 Task: Open Card Maintenance Planning Review in Board Website Design to Workspace Continuous Integration and Deployment and add a team member Softage.2@softage.net, a label Yellow, a checklist Meal Planning, an attachment from your google drive, a color Yellow and finally, add a card description 'Conduct team training session on teamwork and collaboration' and a comment 'Let us approach this task with a focus on continuous improvement, seeking to learn and grow from each step of the process.'. Add a start date 'Jan 02, 1900' with a due date 'Jan 09, 1900'
Action: Mouse moved to (69, 295)
Screenshot: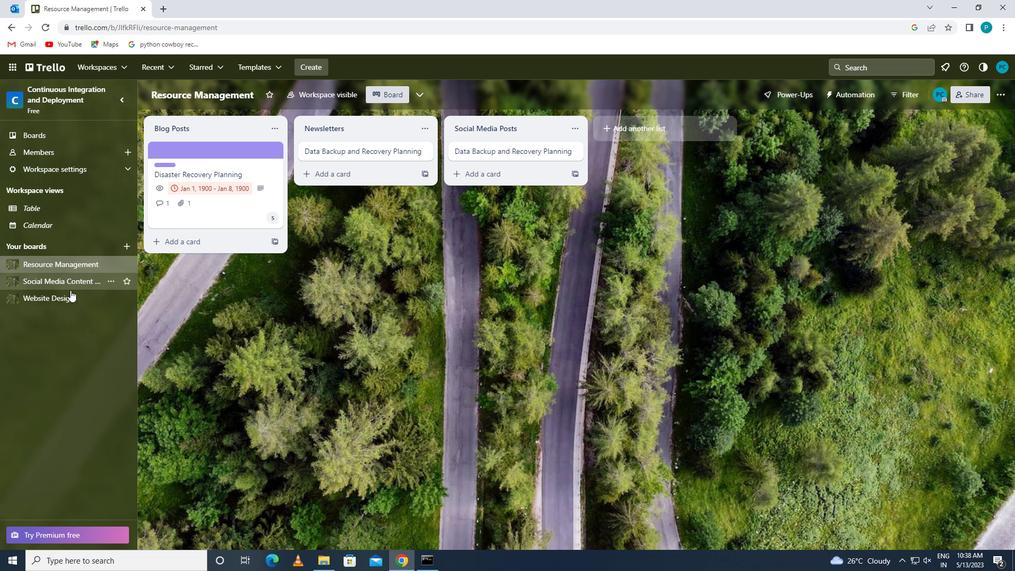 
Action: Mouse pressed left at (69, 295)
Screenshot: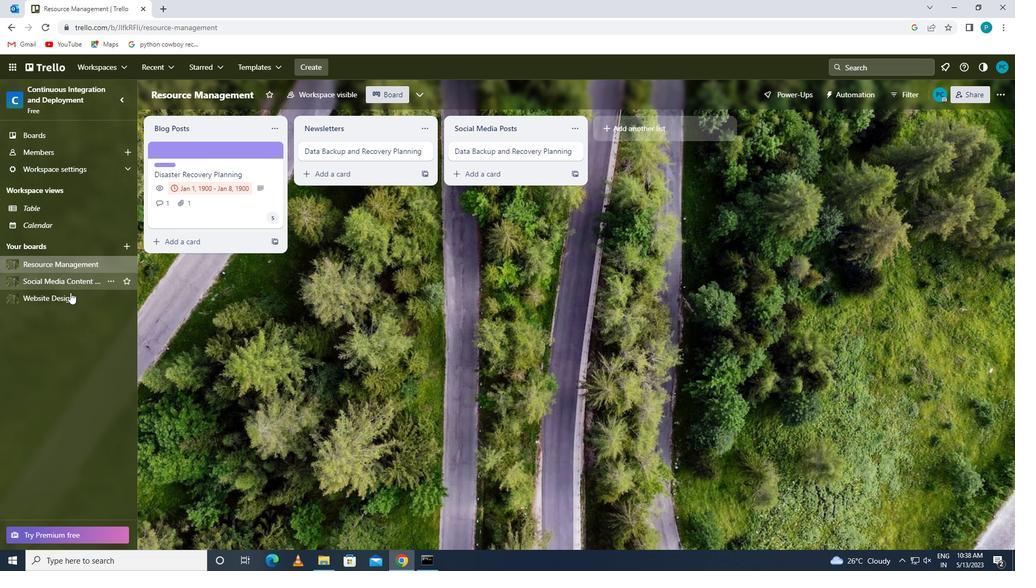 
Action: Mouse moved to (197, 155)
Screenshot: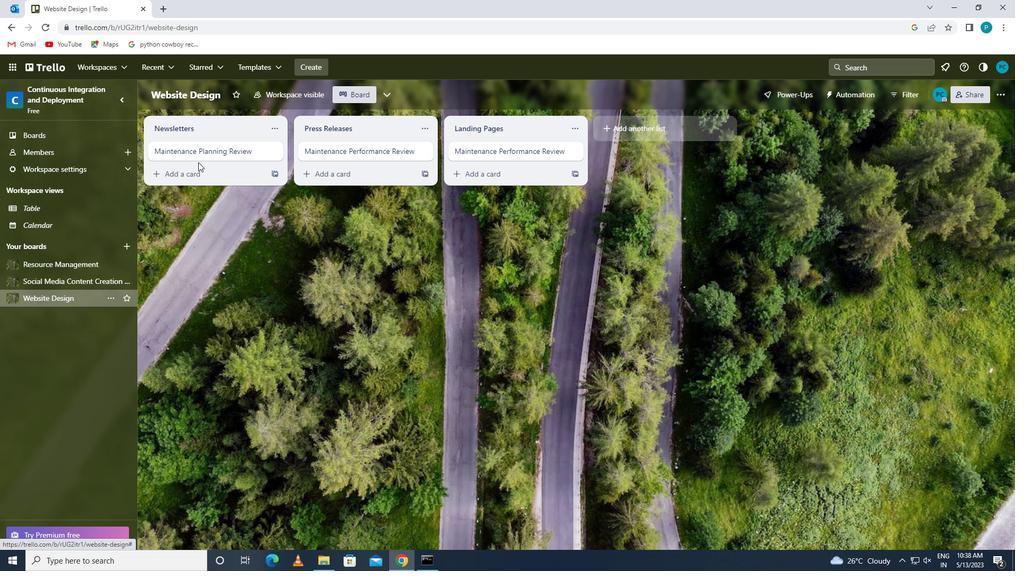 
Action: Mouse pressed left at (197, 155)
Screenshot: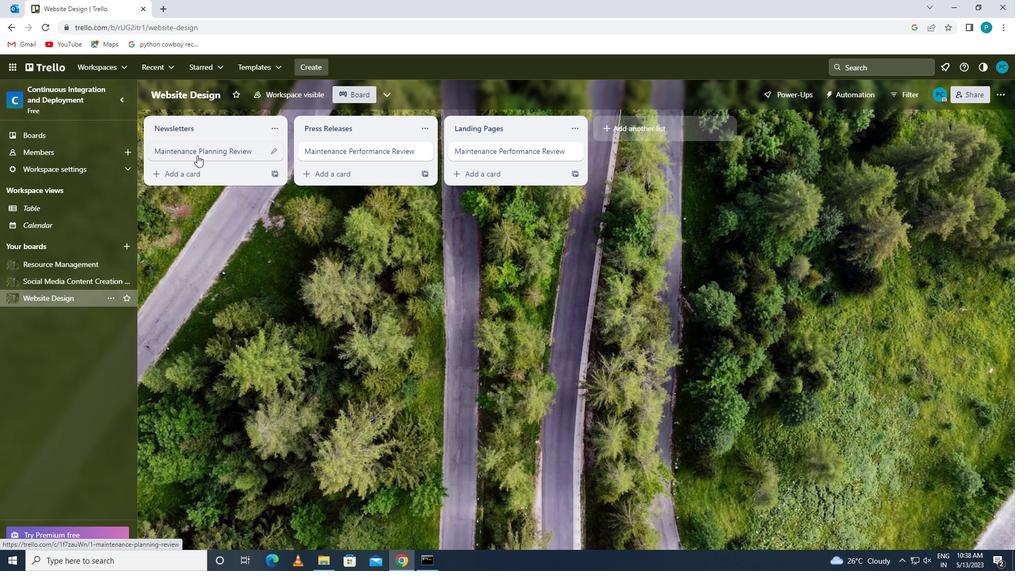 
Action: Mouse moved to (688, 145)
Screenshot: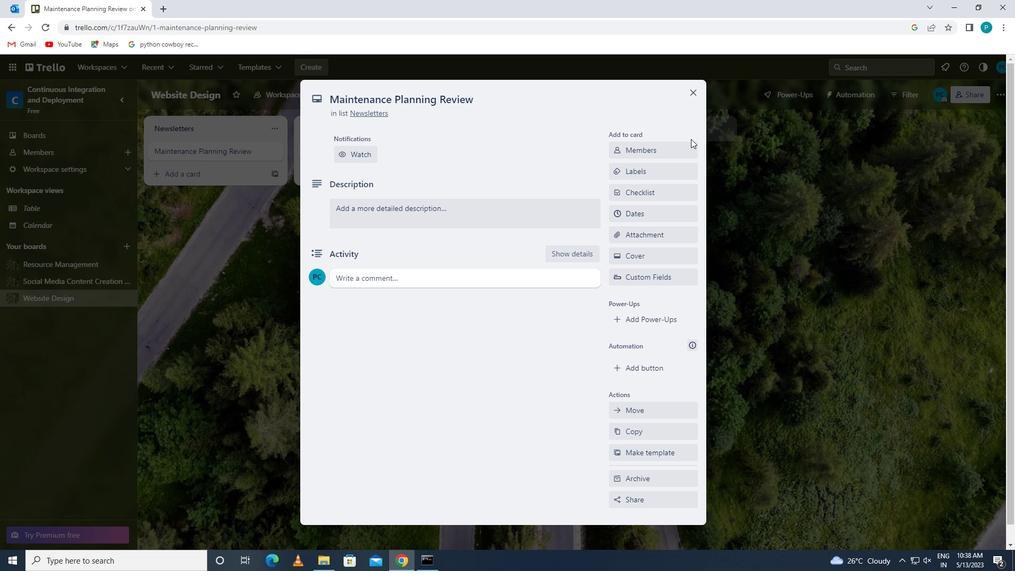 
Action: Mouse pressed left at (688, 145)
Screenshot: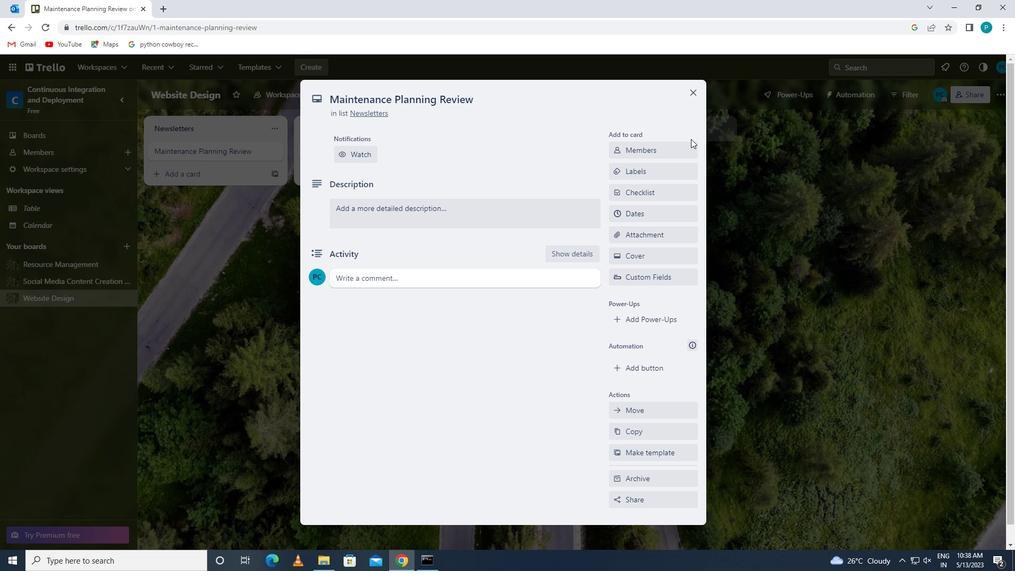 
Action: Key pressed <Key.caps_lock>s<Key.caps_lock>oftage
Screenshot: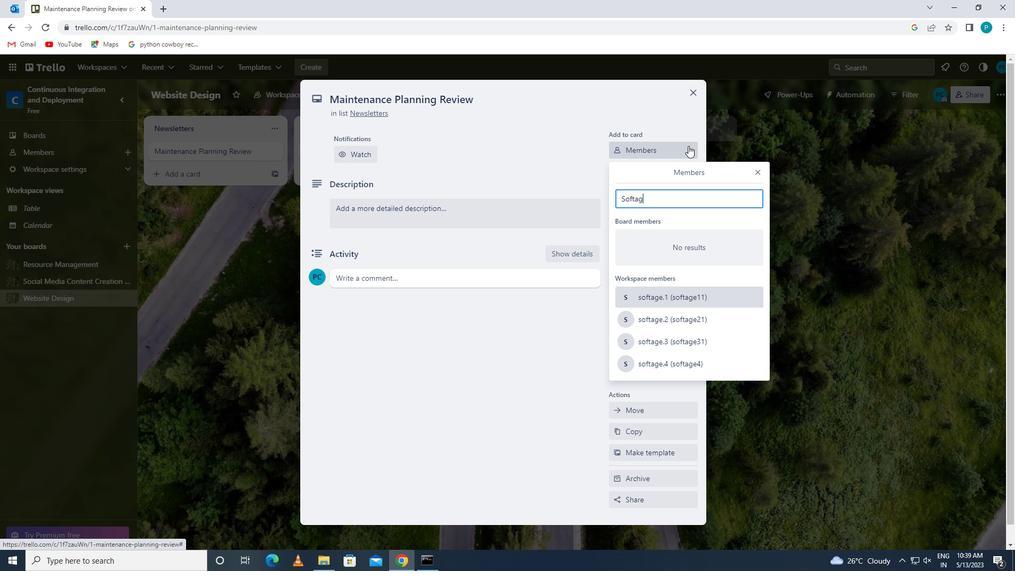 
Action: Mouse moved to (684, 316)
Screenshot: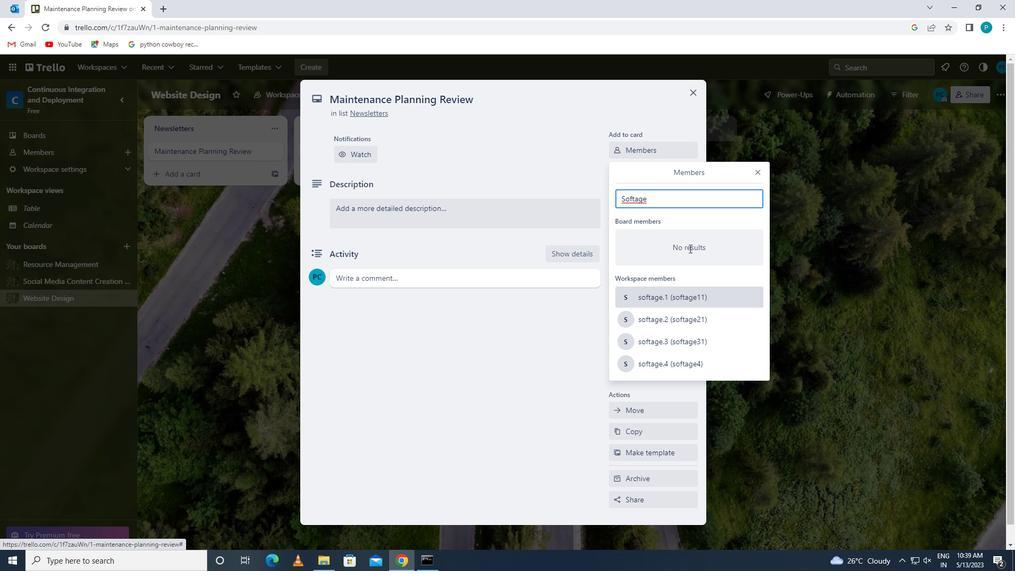 
Action: Mouse pressed left at (684, 316)
Screenshot: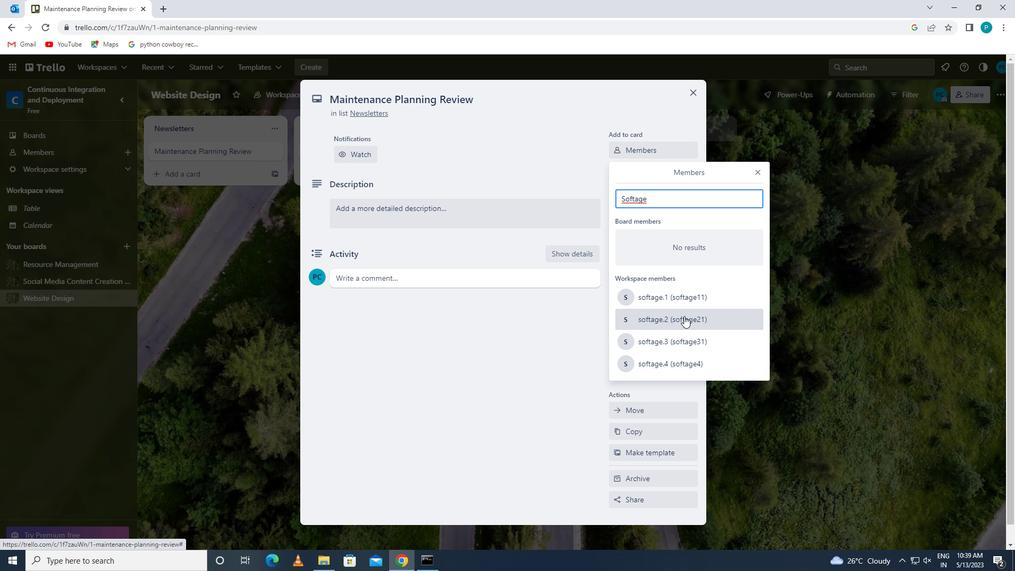 
Action: Mouse moved to (757, 172)
Screenshot: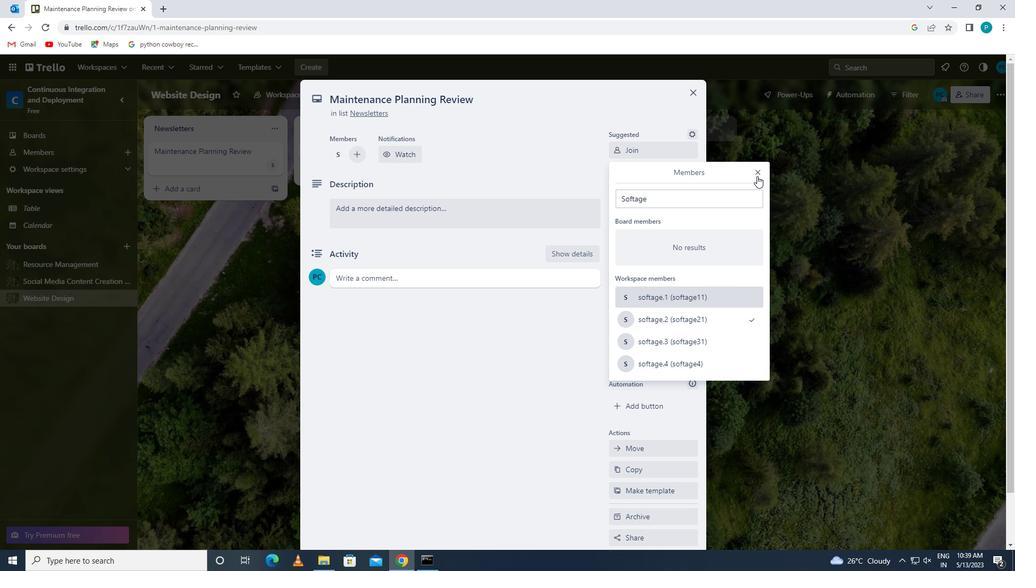 
Action: Mouse pressed left at (757, 172)
Screenshot: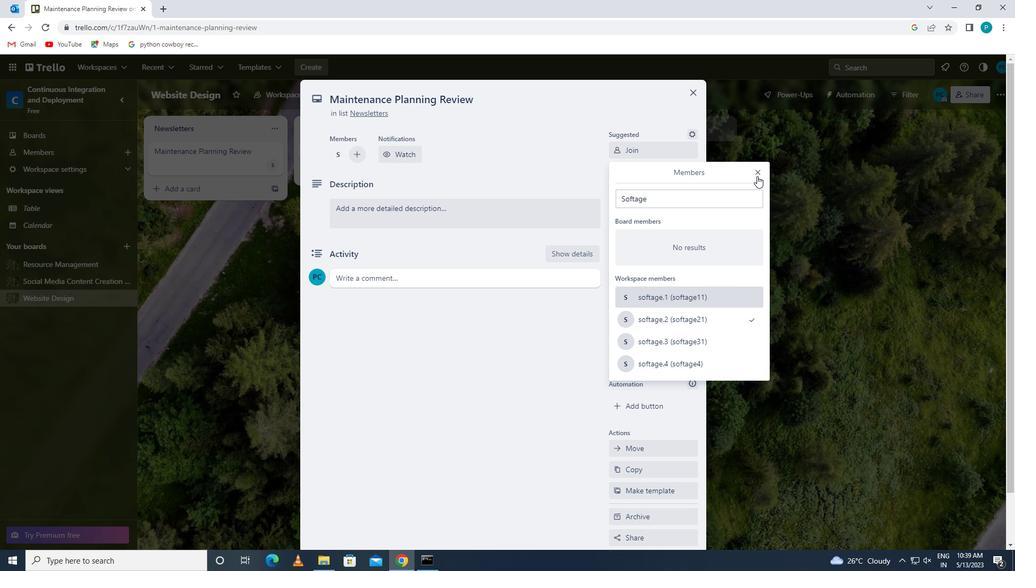 
Action: Mouse moved to (675, 208)
Screenshot: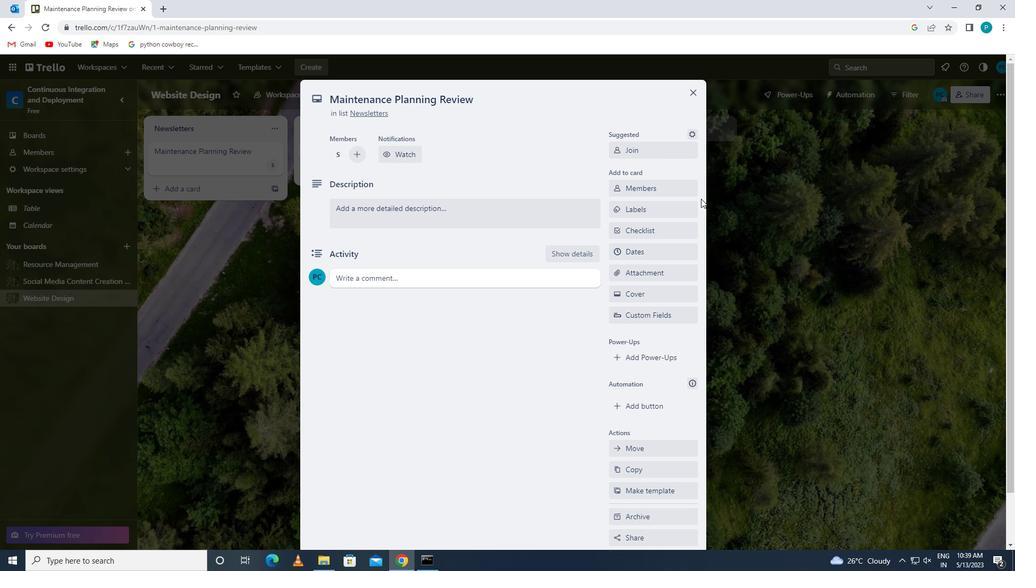 
Action: Mouse pressed left at (675, 208)
Screenshot: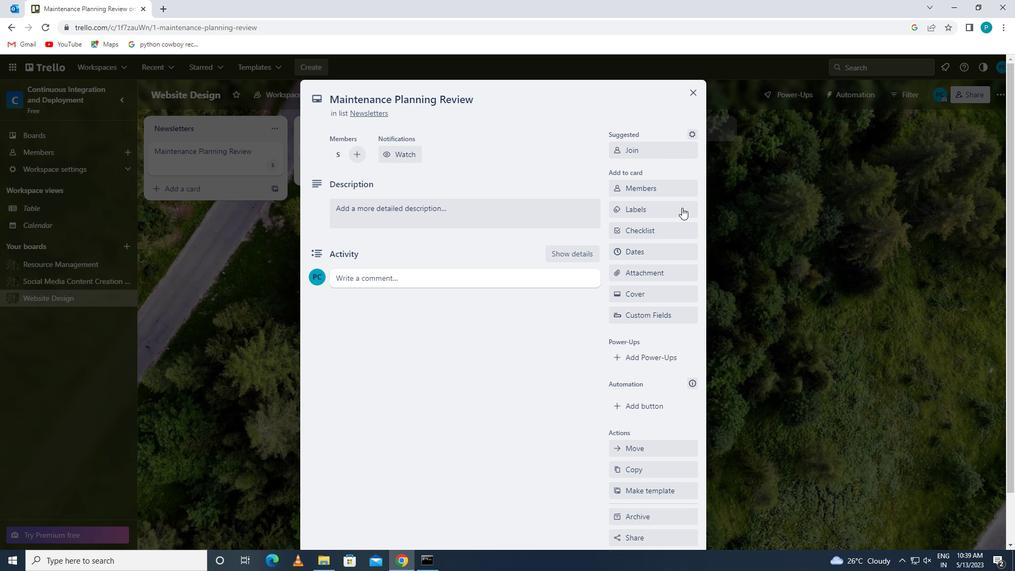 
Action: Mouse moved to (631, 421)
Screenshot: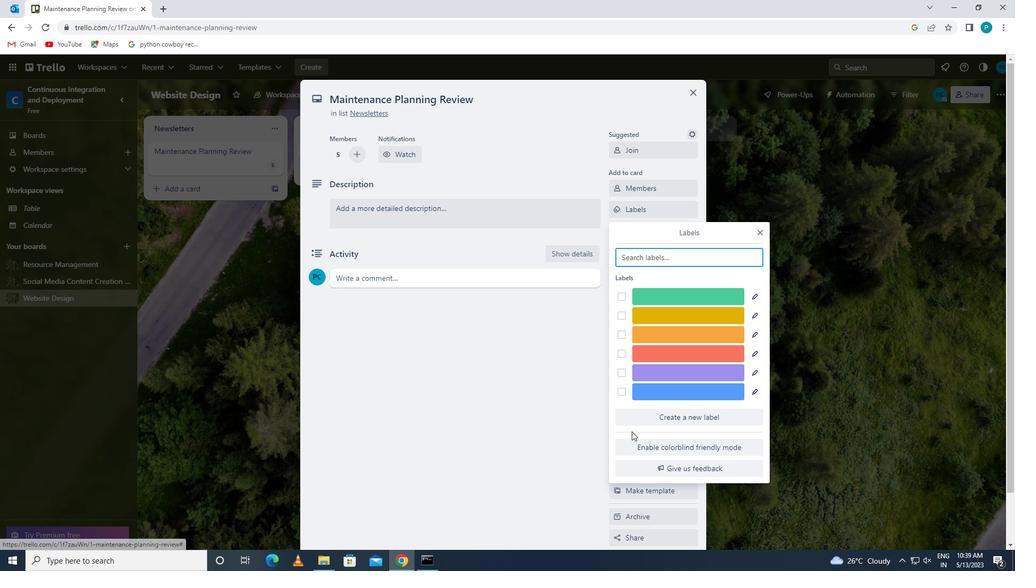 
Action: Mouse pressed left at (631, 421)
Screenshot: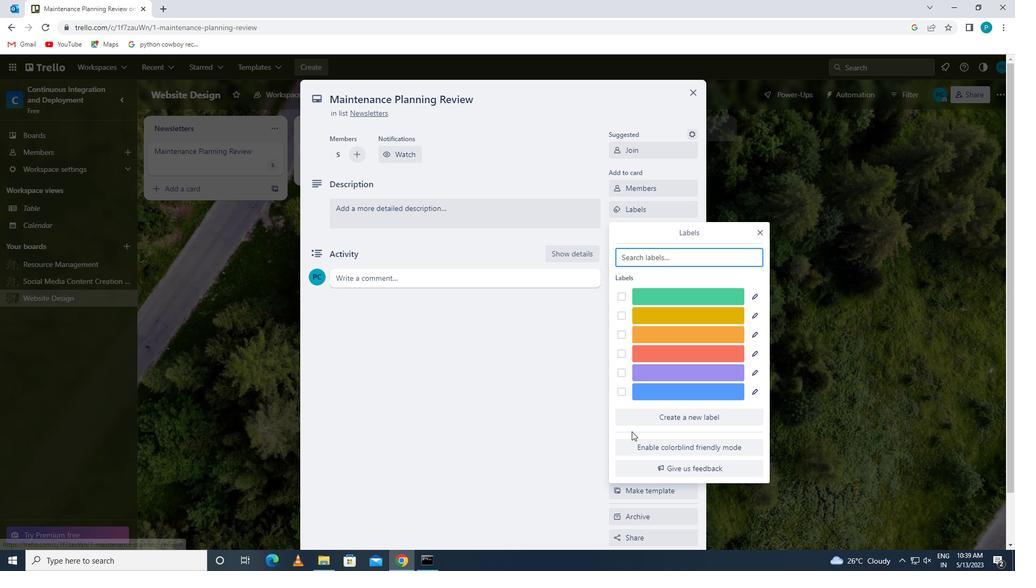 
Action: Mouse moved to (668, 390)
Screenshot: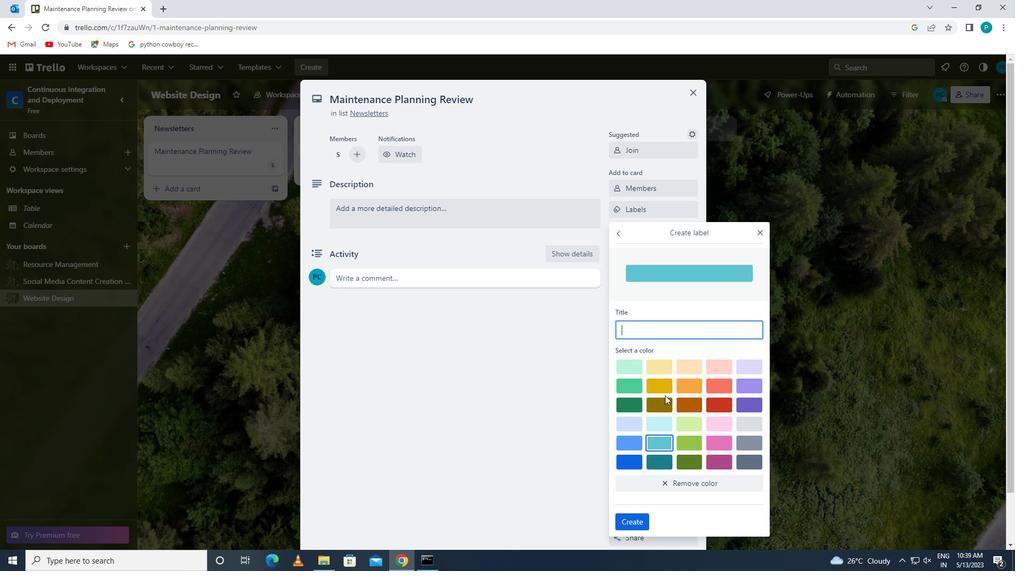 
Action: Mouse pressed left at (668, 390)
Screenshot: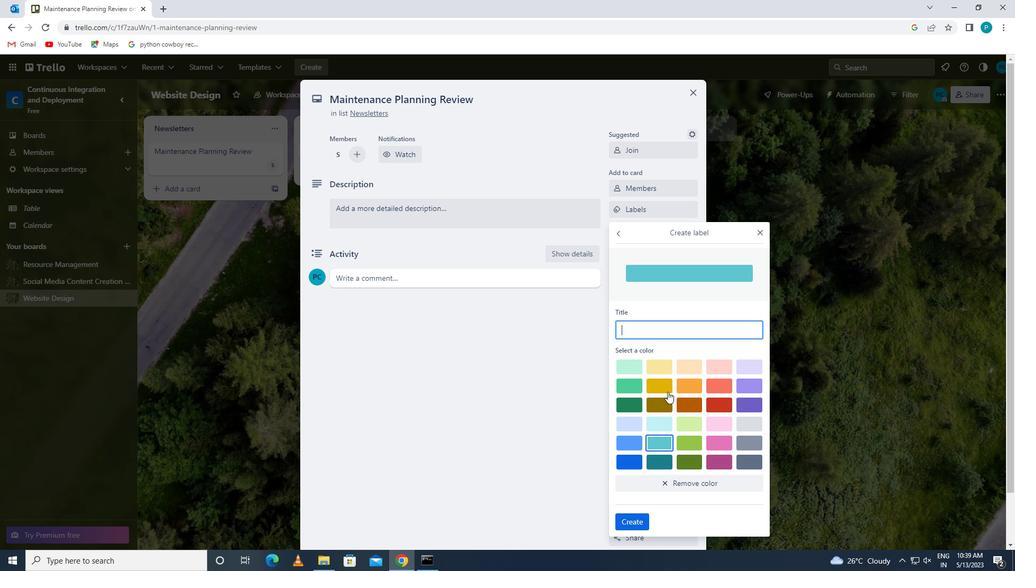 
Action: Mouse moved to (640, 514)
Screenshot: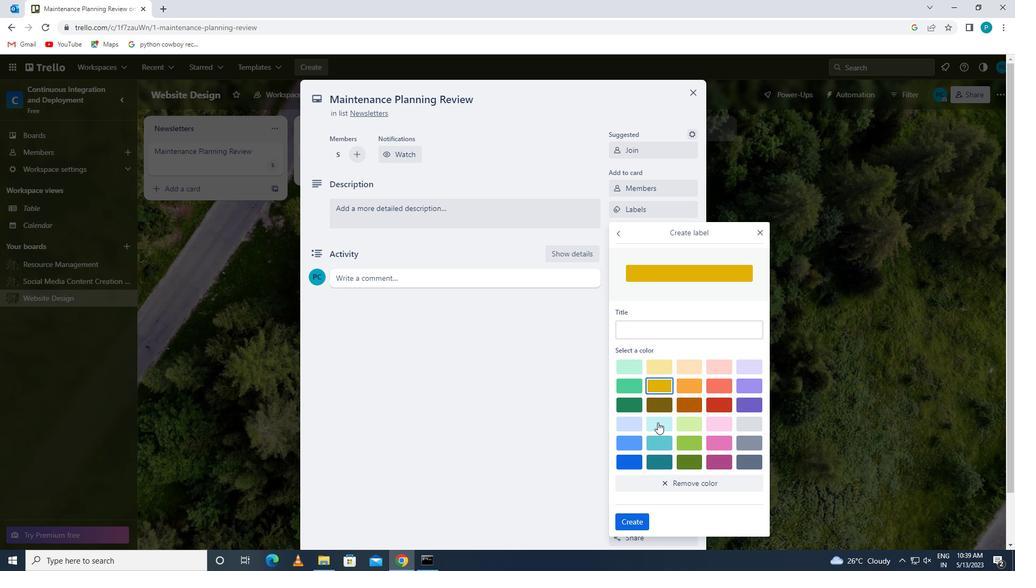 
Action: Mouse pressed left at (640, 514)
Screenshot: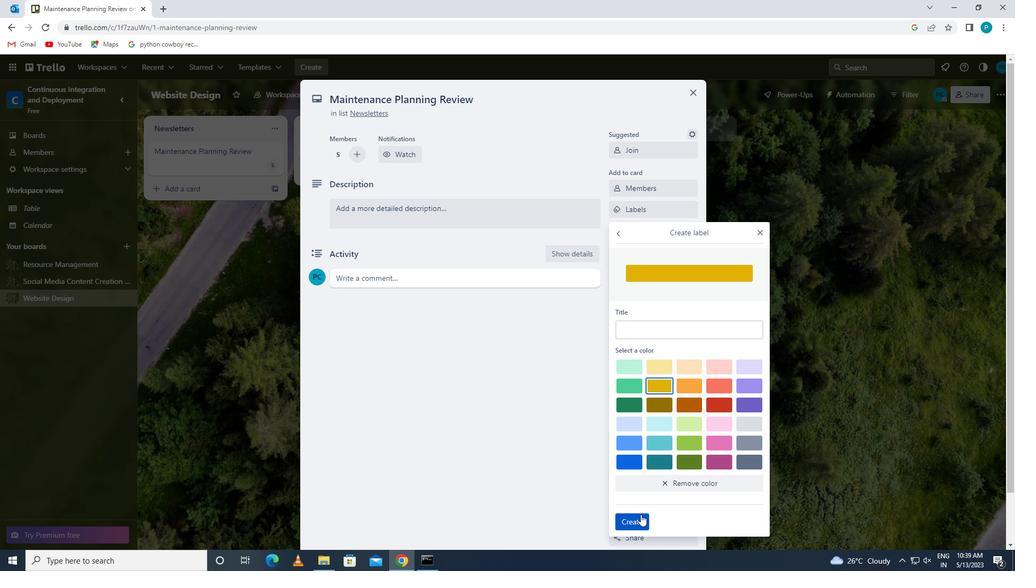 
Action: Mouse moved to (759, 228)
Screenshot: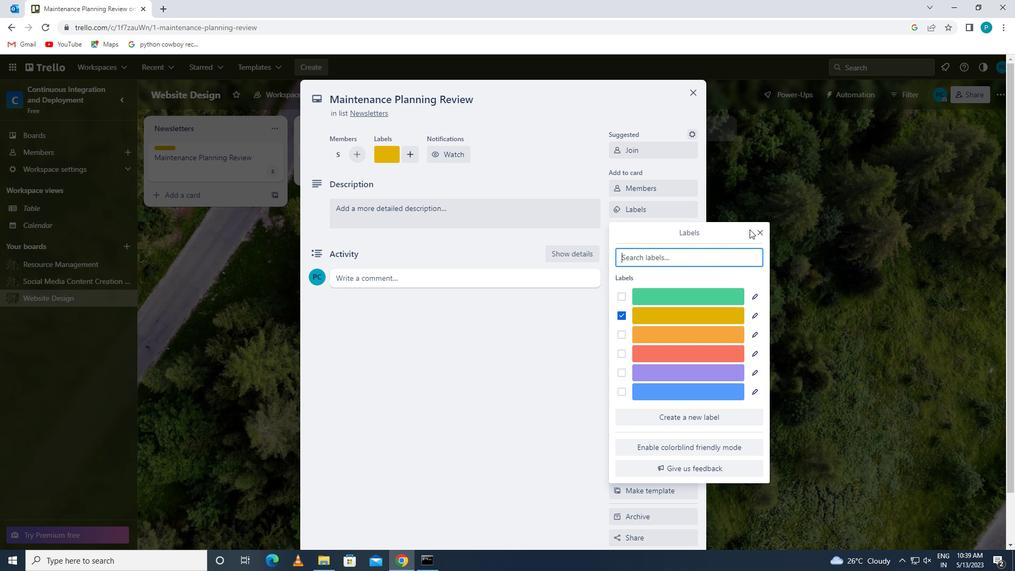 
Action: Mouse pressed left at (759, 228)
Screenshot: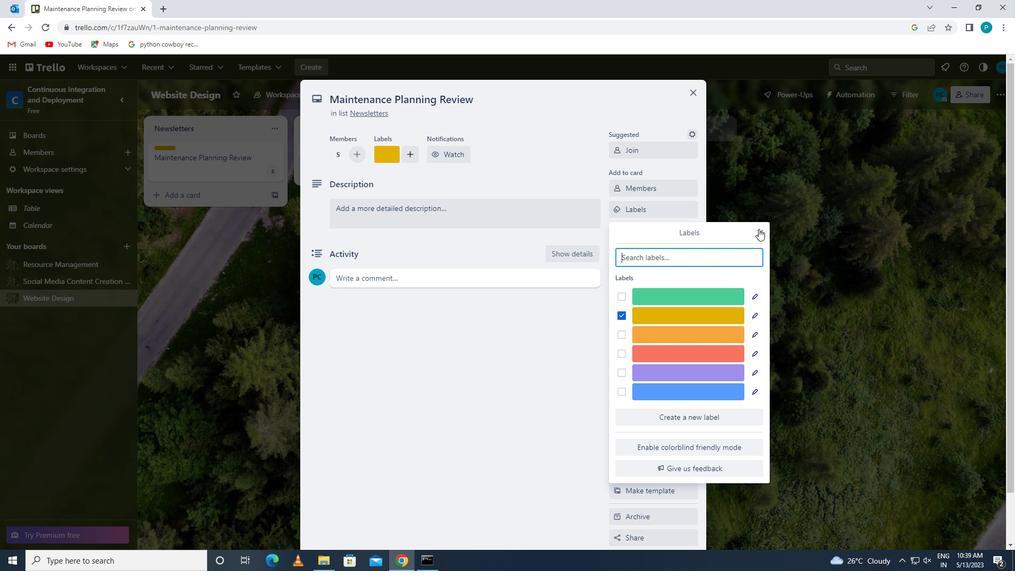 
Action: Mouse moved to (655, 226)
Screenshot: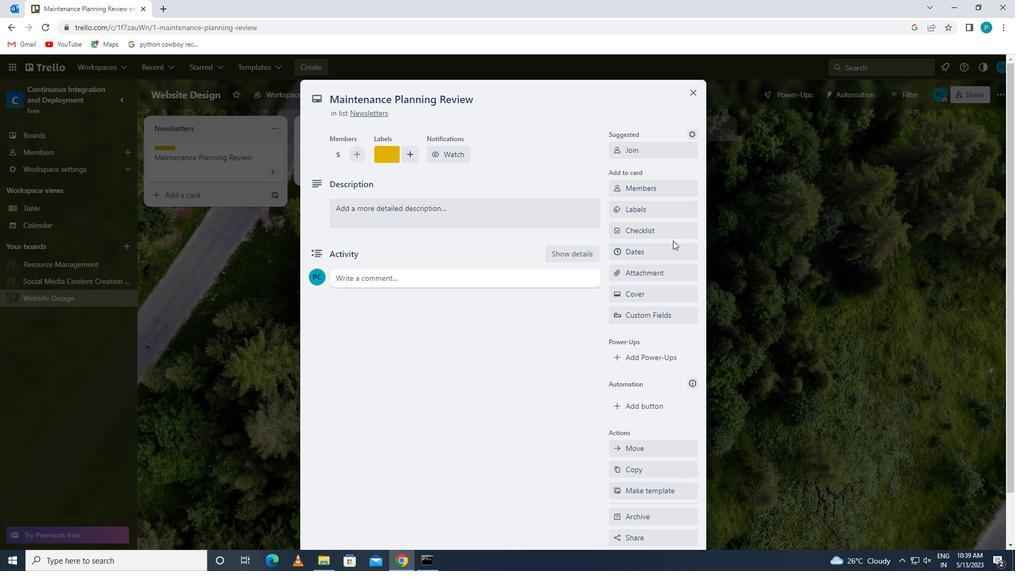
Action: Mouse pressed left at (655, 226)
Screenshot: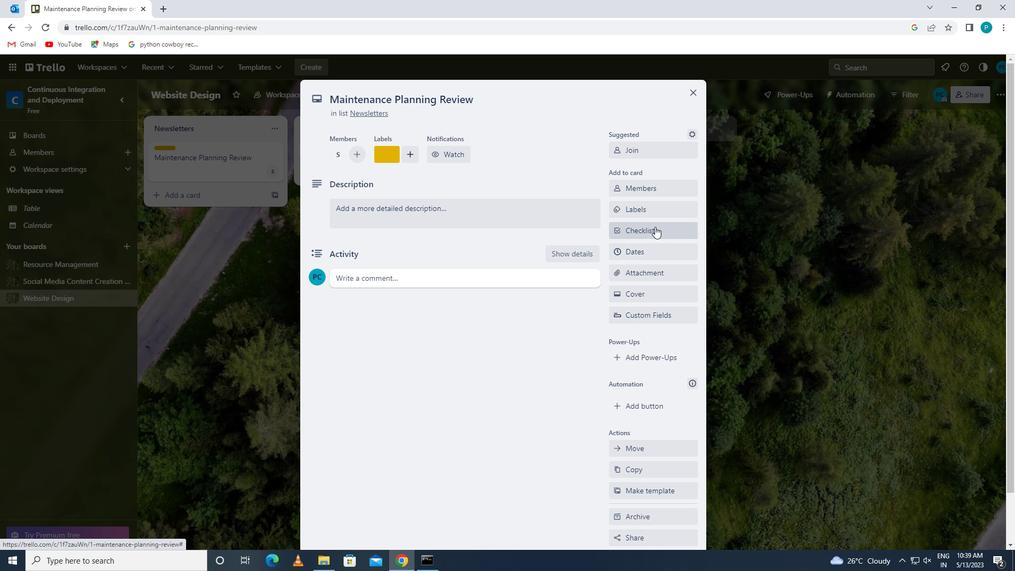 
Action: Key pressed <Key.caps_lock>m<Key.caps_lock>eal<Key.space><Key.caps_lock>p<Key.caps_lock>lanning
Screenshot: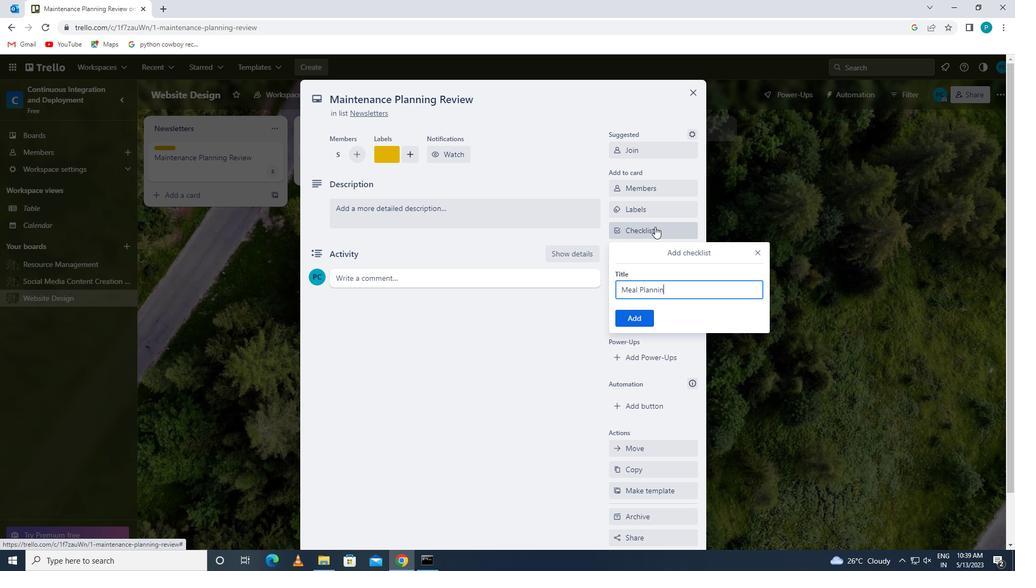 
Action: Mouse moved to (631, 318)
Screenshot: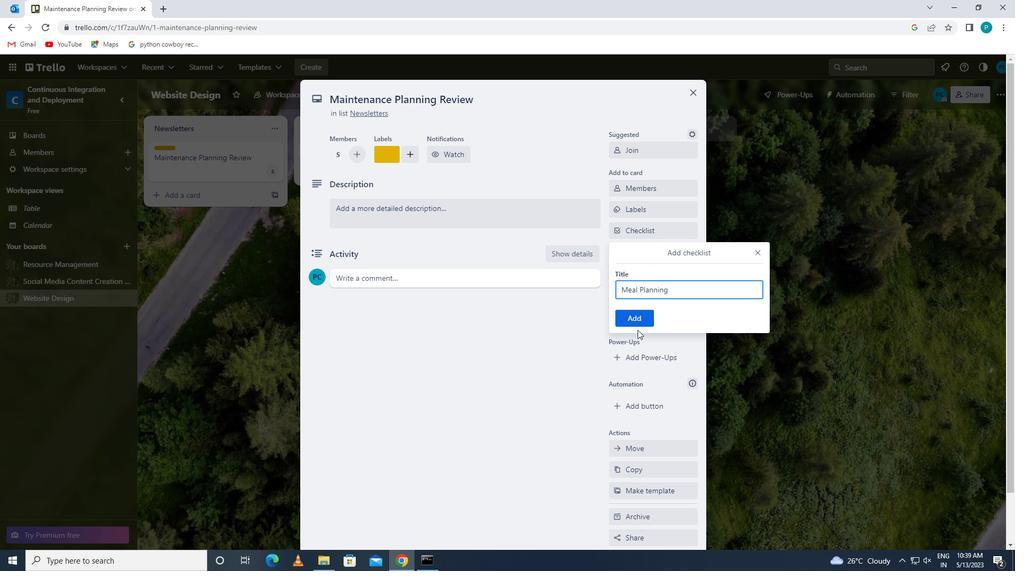 
Action: Mouse pressed left at (631, 318)
Screenshot: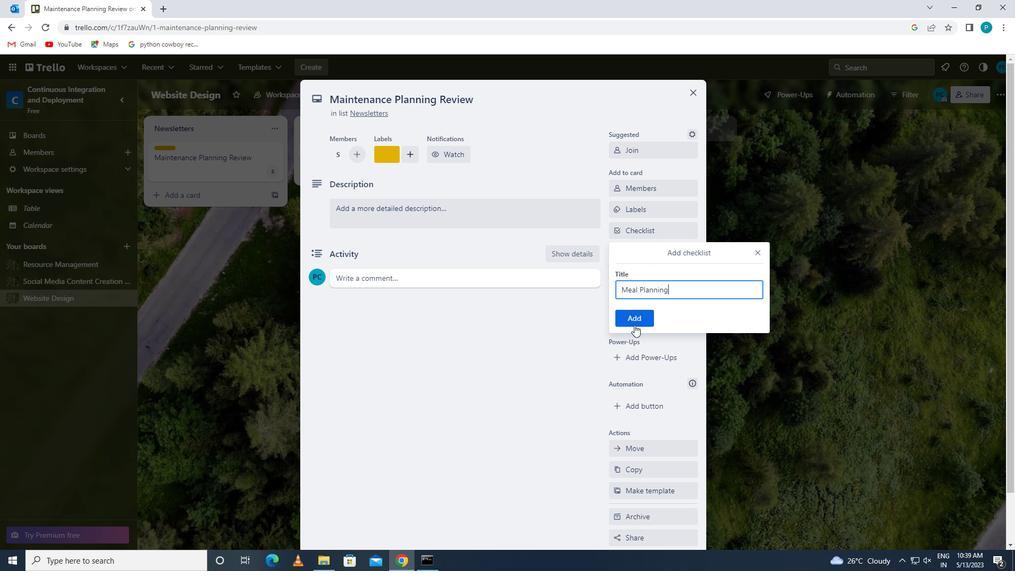 
Action: Mouse moved to (641, 272)
Screenshot: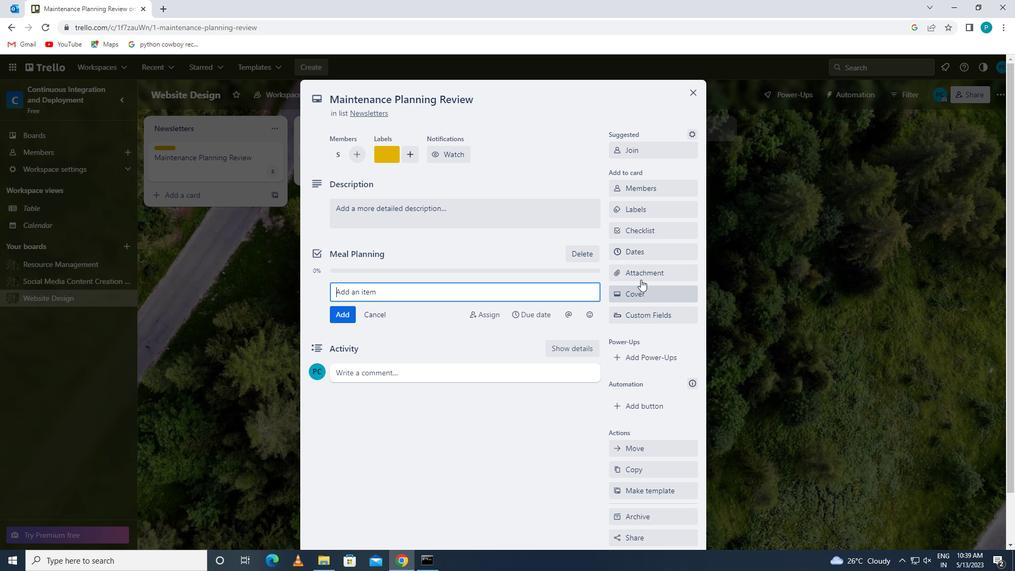 
Action: Mouse pressed left at (641, 272)
Screenshot: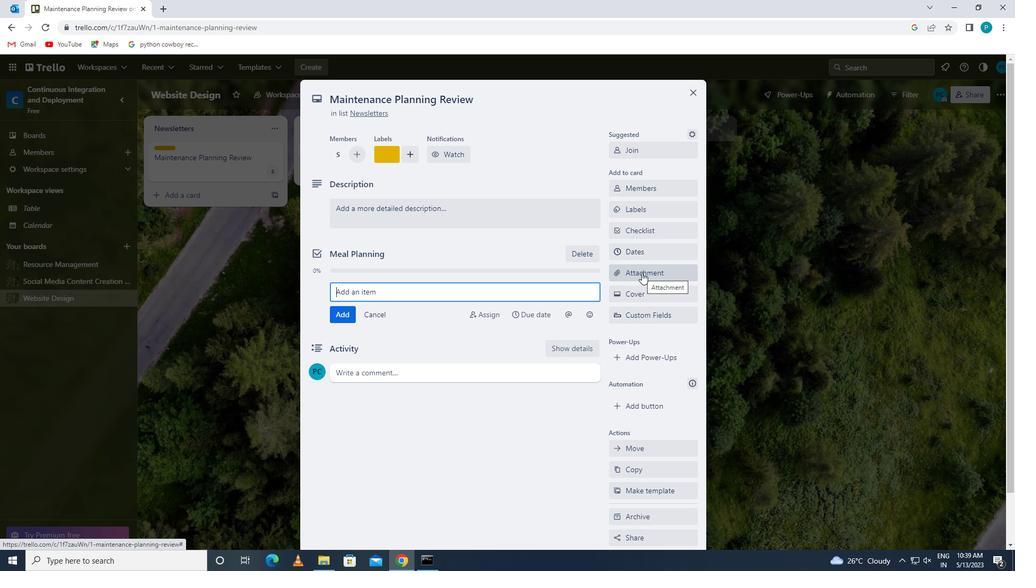 
Action: Mouse moved to (640, 359)
Screenshot: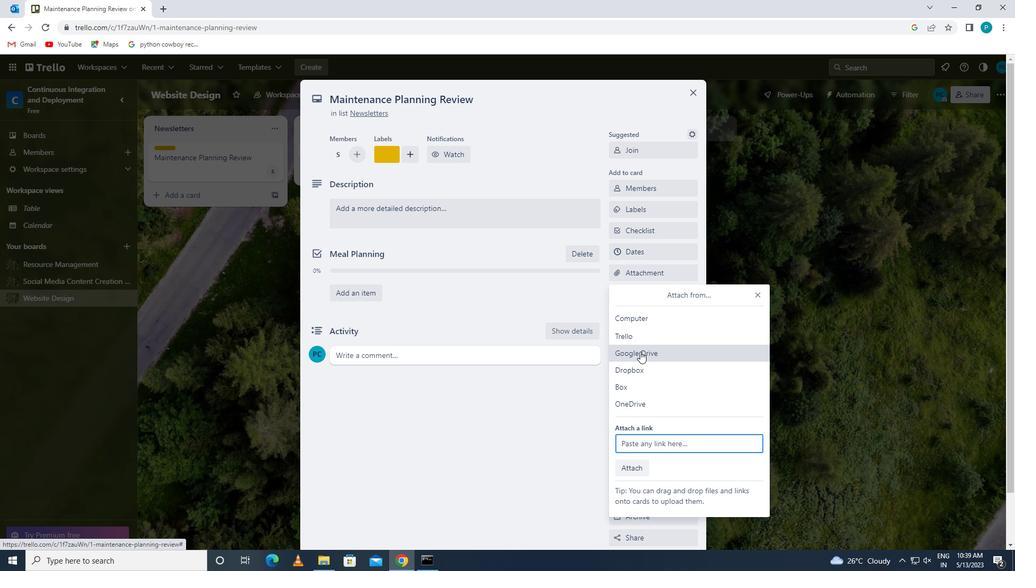 
Action: Mouse pressed left at (640, 359)
Screenshot: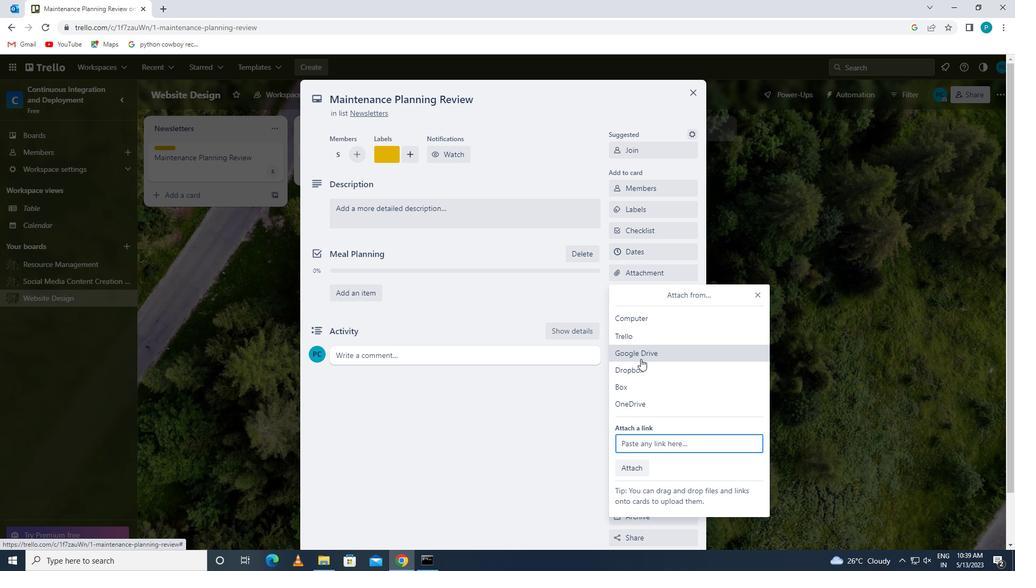 
Action: Mouse moved to (309, 286)
Screenshot: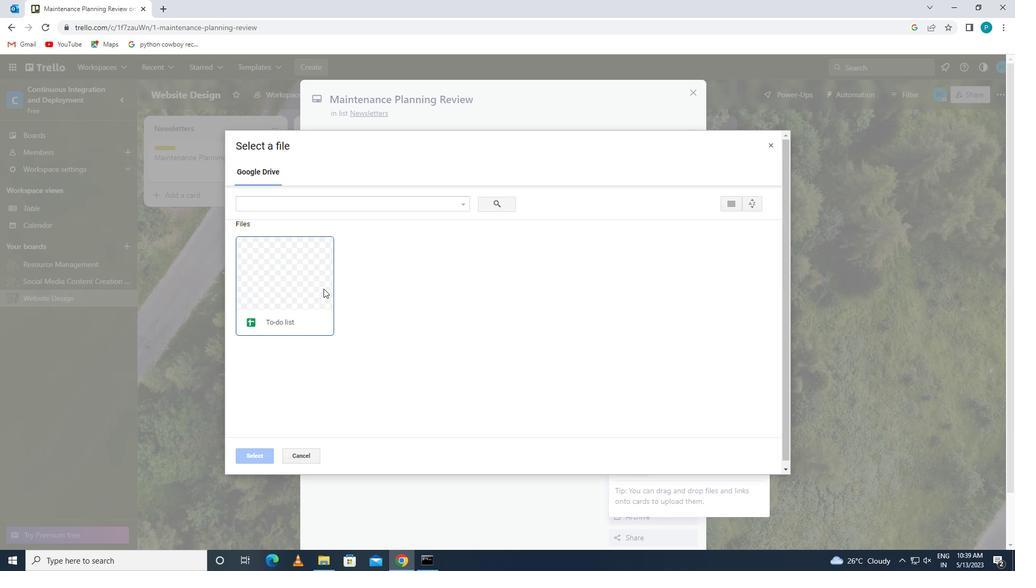 
Action: Mouse pressed left at (309, 286)
Screenshot: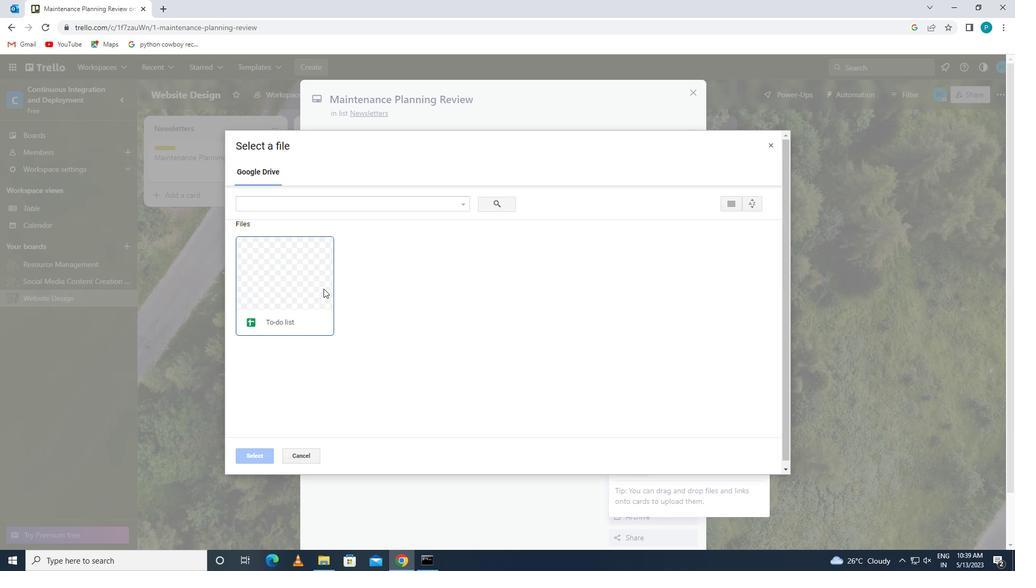
Action: Mouse moved to (252, 450)
Screenshot: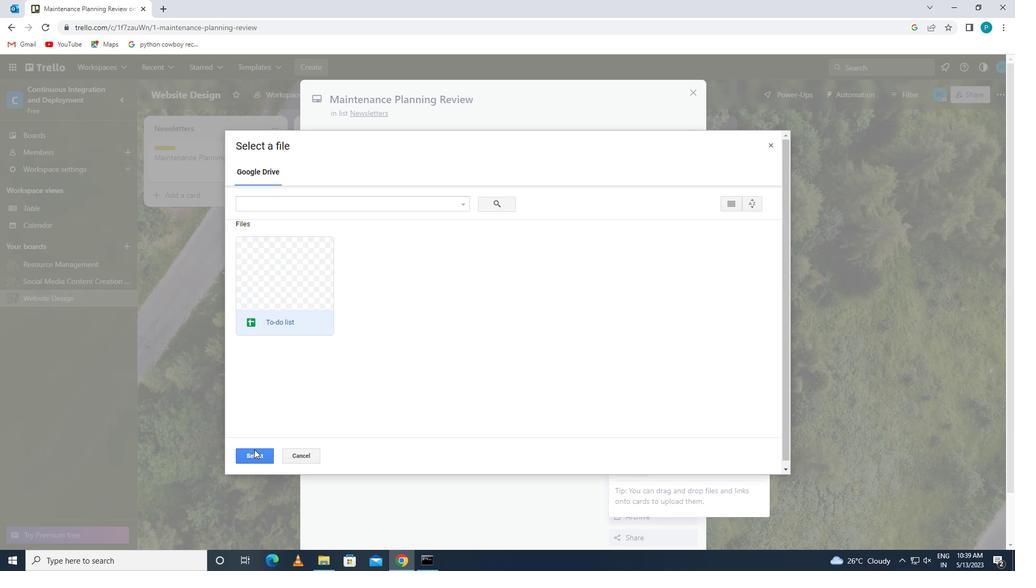 
Action: Mouse pressed left at (252, 450)
Screenshot: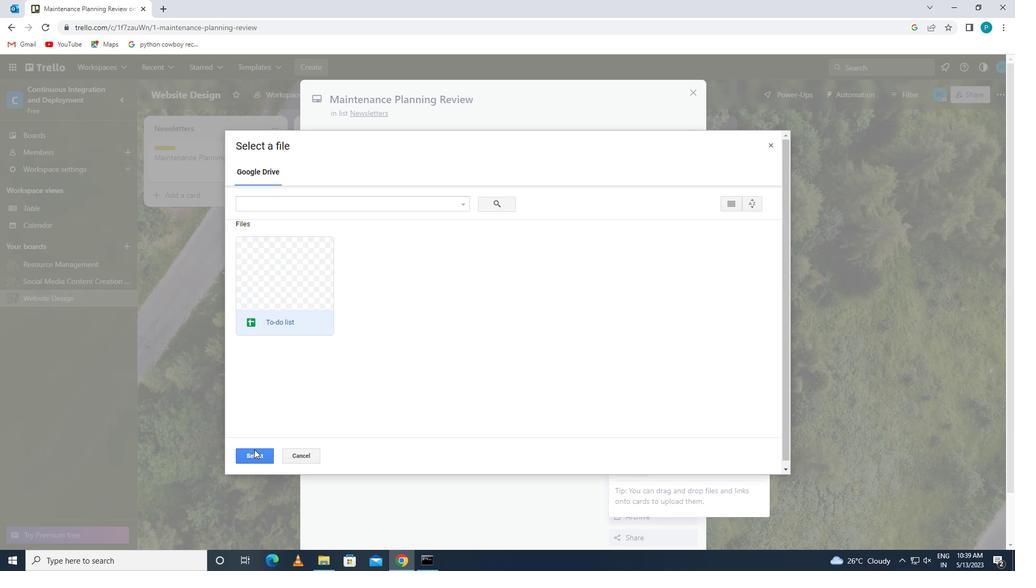 
Action: Mouse moved to (652, 298)
Screenshot: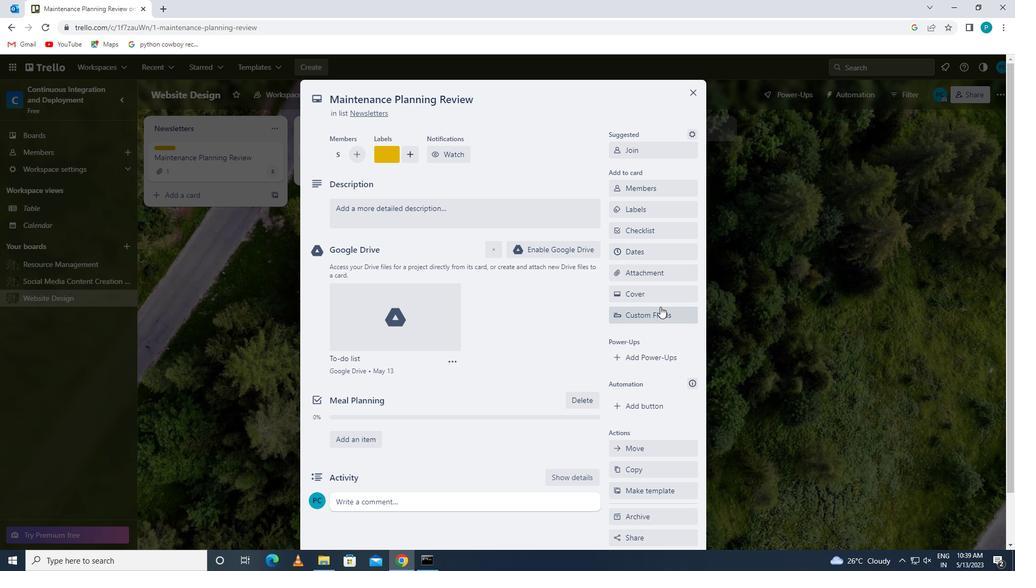 
Action: Mouse pressed left at (652, 298)
Screenshot: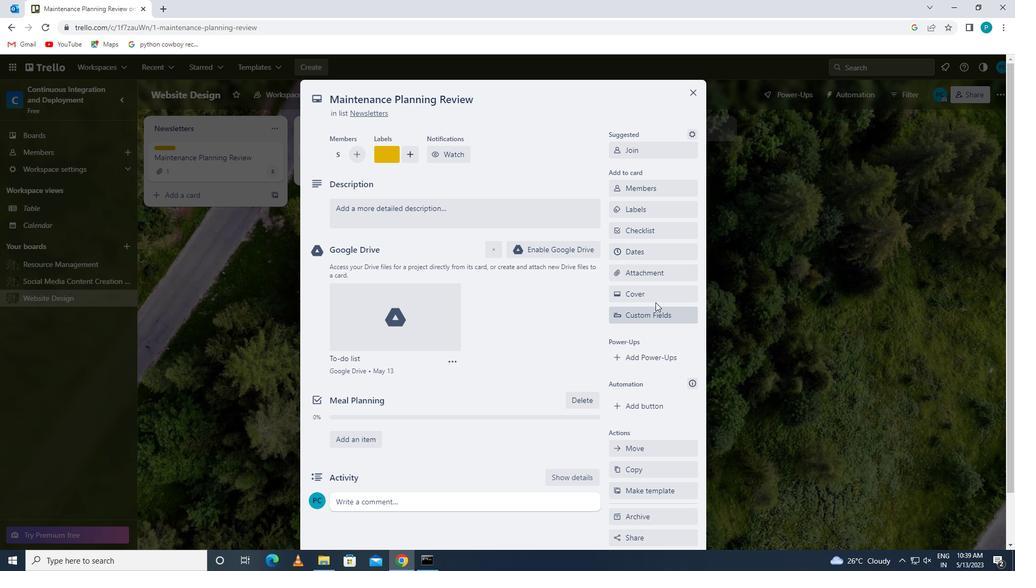 
Action: Mouse moved to (652, 340)
Screenshot: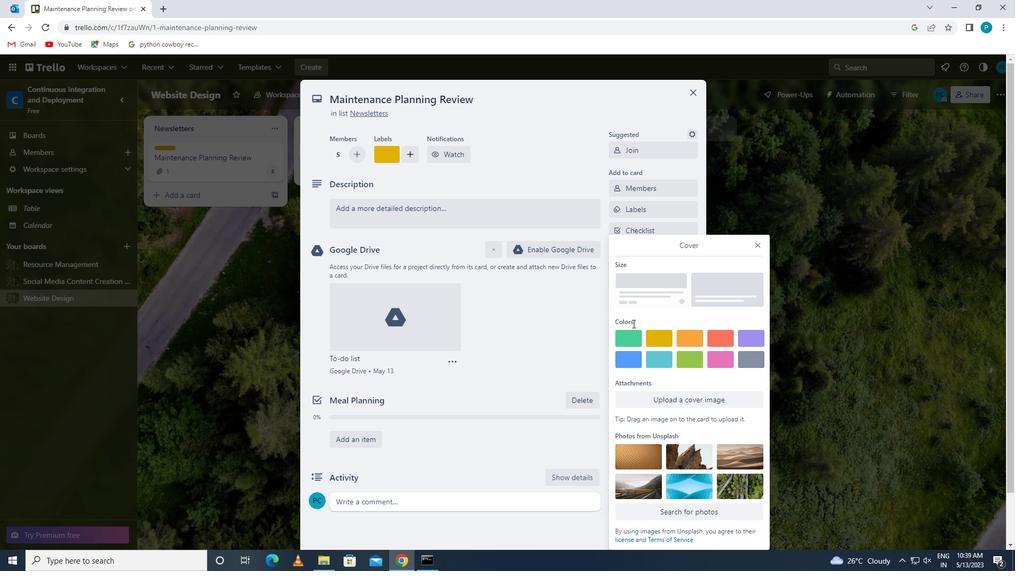 
Action: Mouse pressed left at (652, 340)
Screenshot: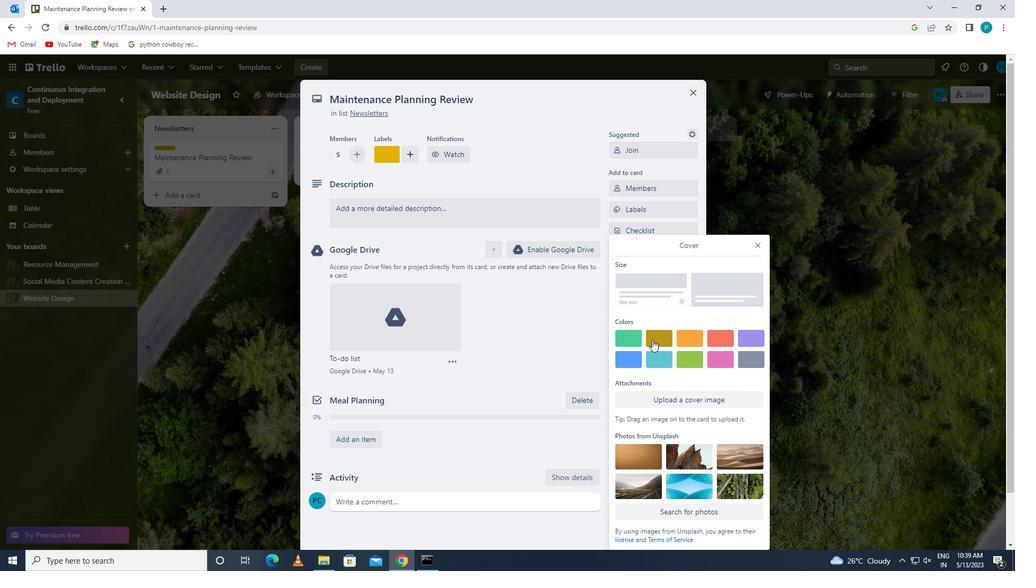 
Action: Mouse moved to (755, 225)
Screenshot: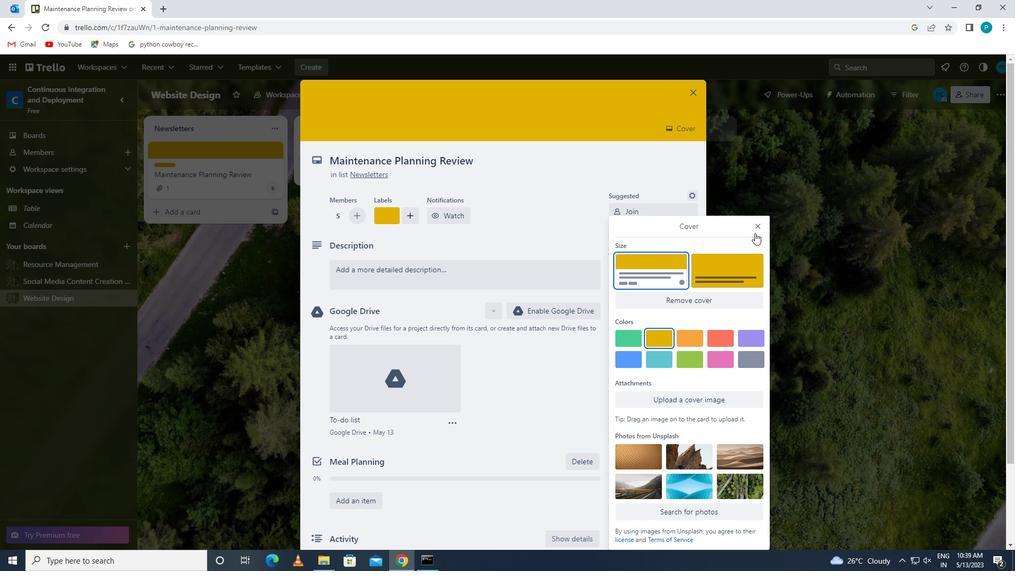 
Action: Mouse pressed left at (755, 225)
Screenshot: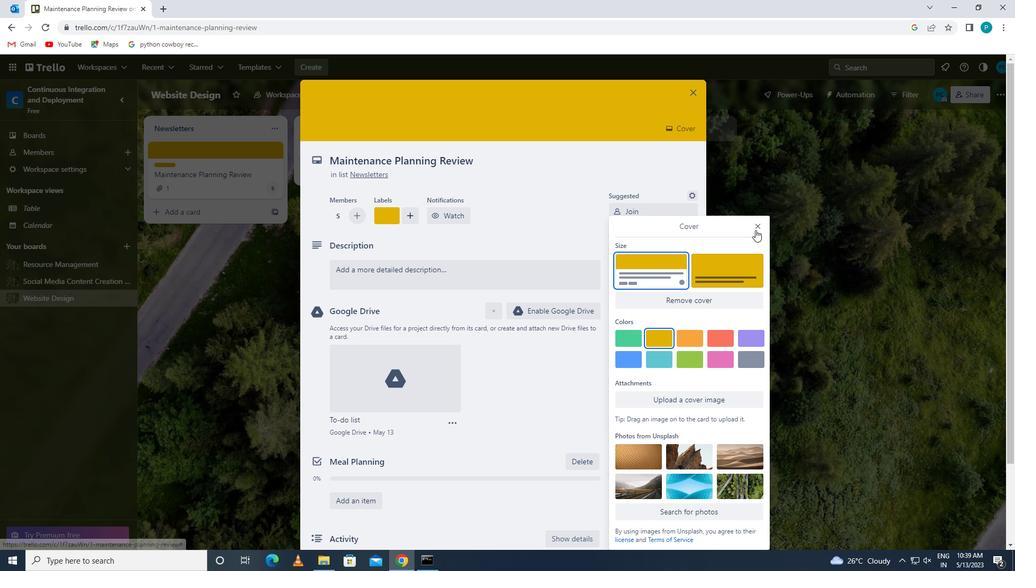
Action: Mouse moved to (418, 283)
Screenshot: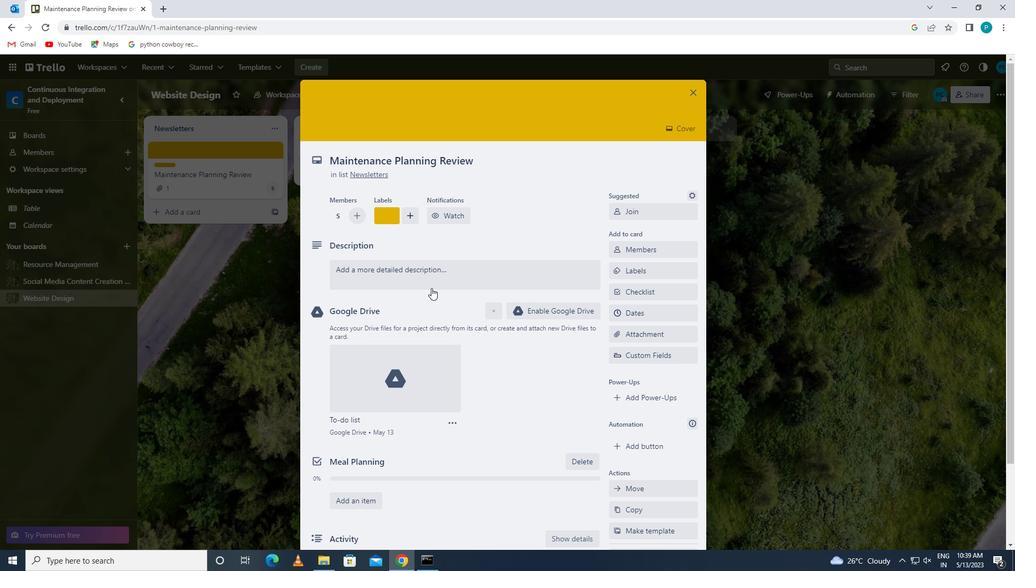 
Action: Mouse pressed left at (418, 283)
Screenshot: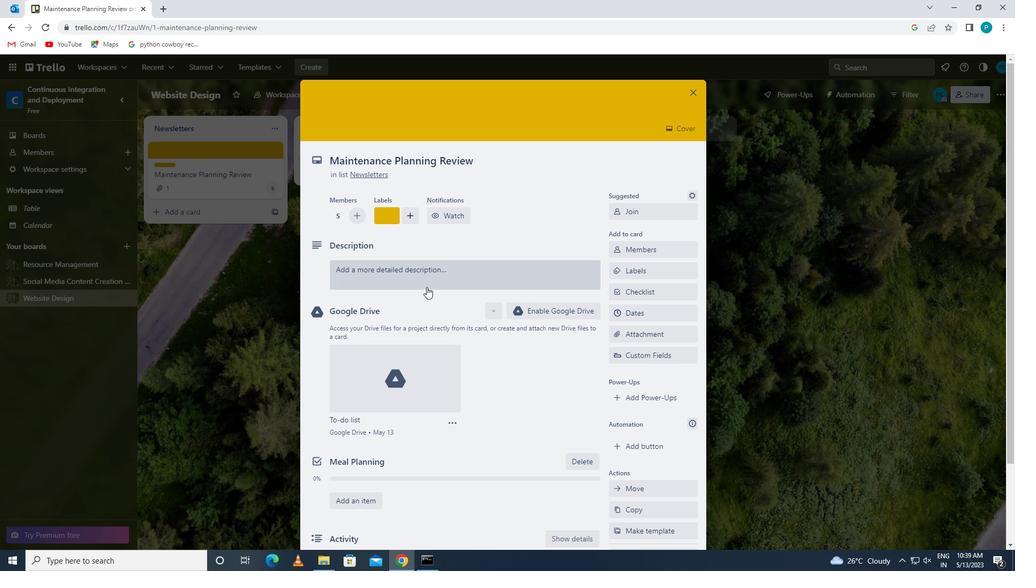 
Action: Key pressed <Key.caps_lock>c<Key.caps_lock>onduct<Key.space>team<Key.space>trainng<Key.space>session<Key.space>on<Key.space>teamwork<Key.space>ans<Key.backspace>d<Key.space>collaboration
Screenshot: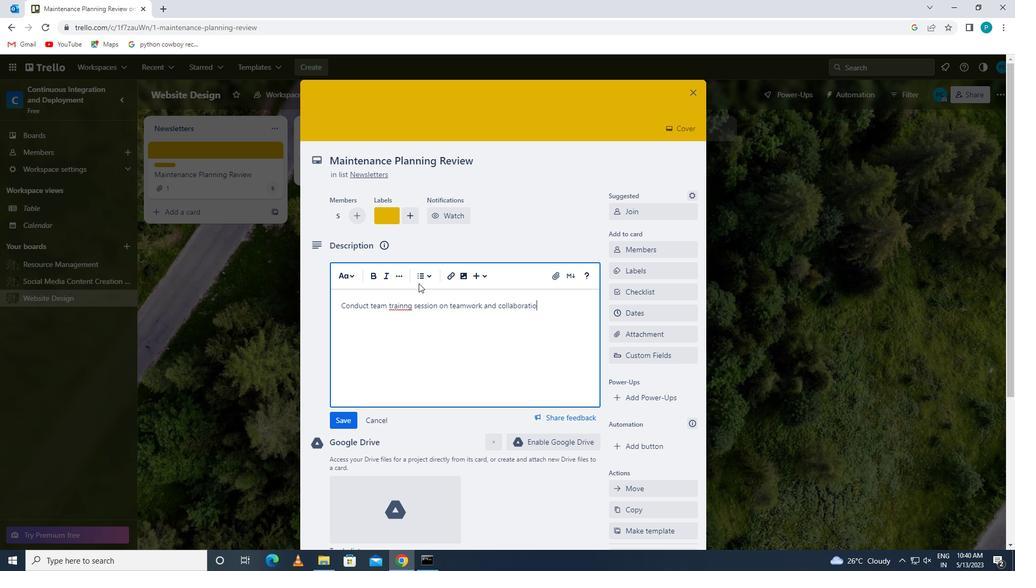 
Action: Mouse moved to (355, 418)
Screenshot: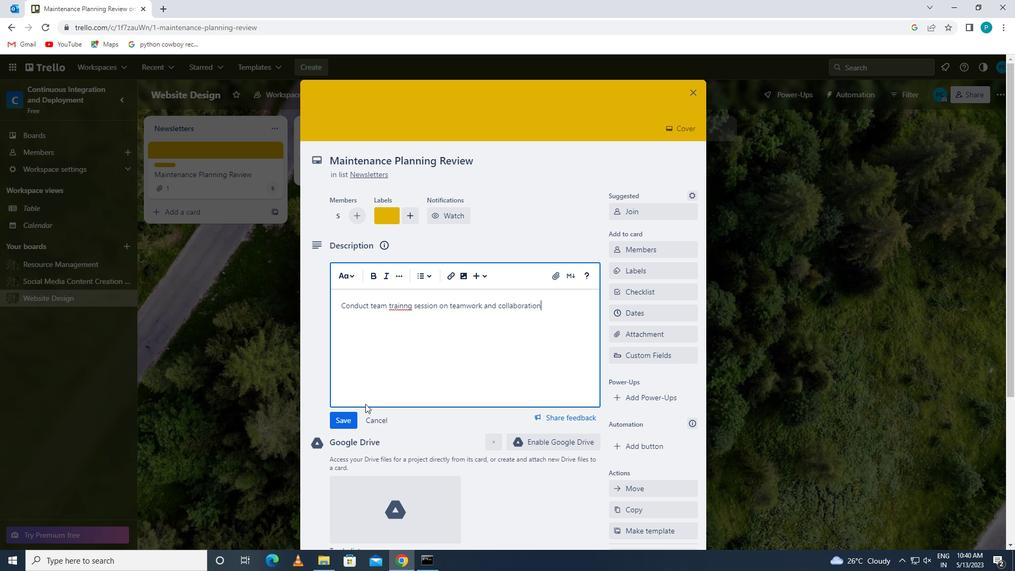 
Action: Mouse pressed left at (355, 418)
Screenshot: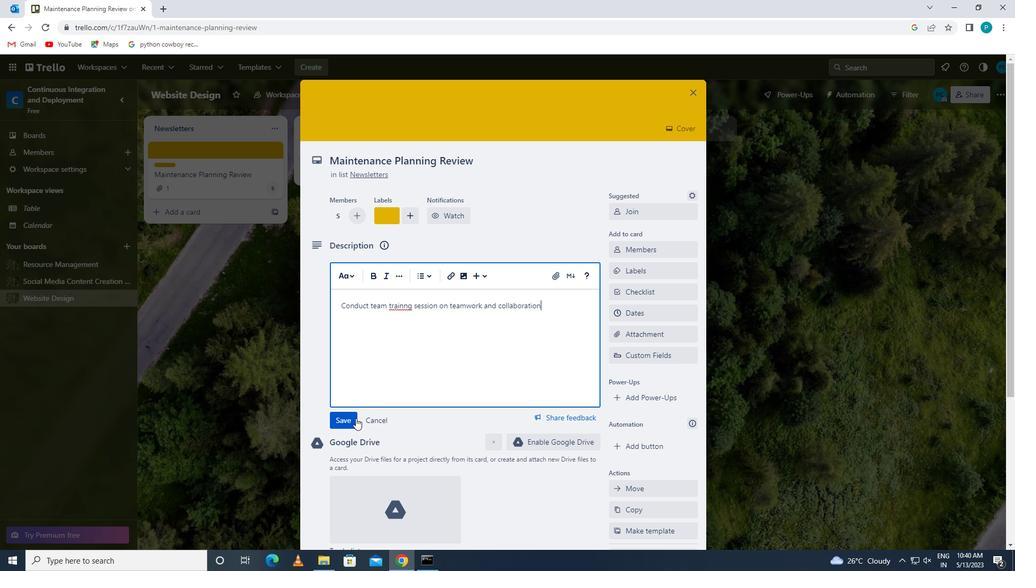
Action: Mouse moved to (350, 535)
Screenshot: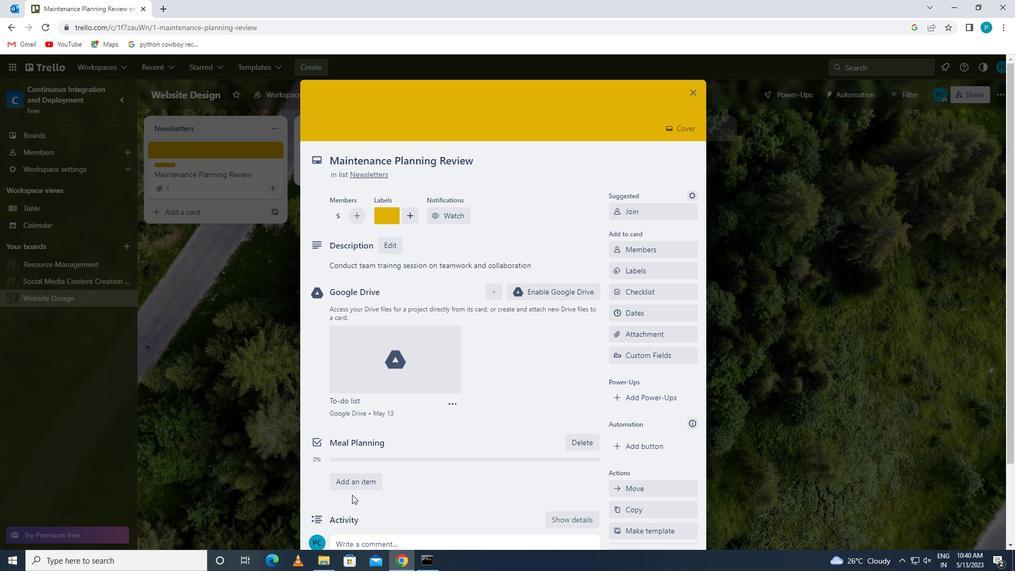 
Action: Mouse scrolled (350, 534) with delta (0, 0)
Screenshot: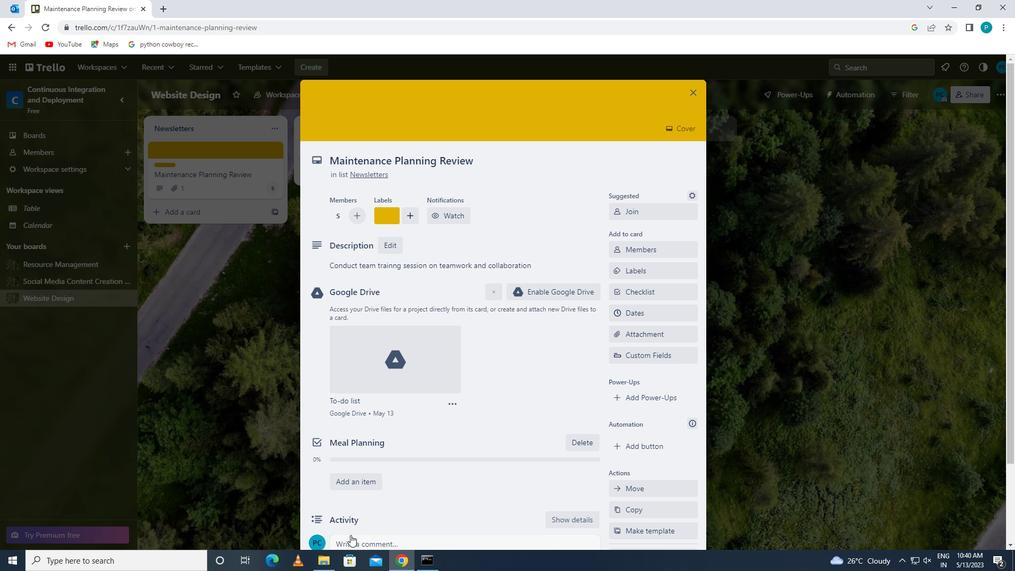 
Action: Mouse scrolled (350, 534) with delta (0, 0)
Screenshot: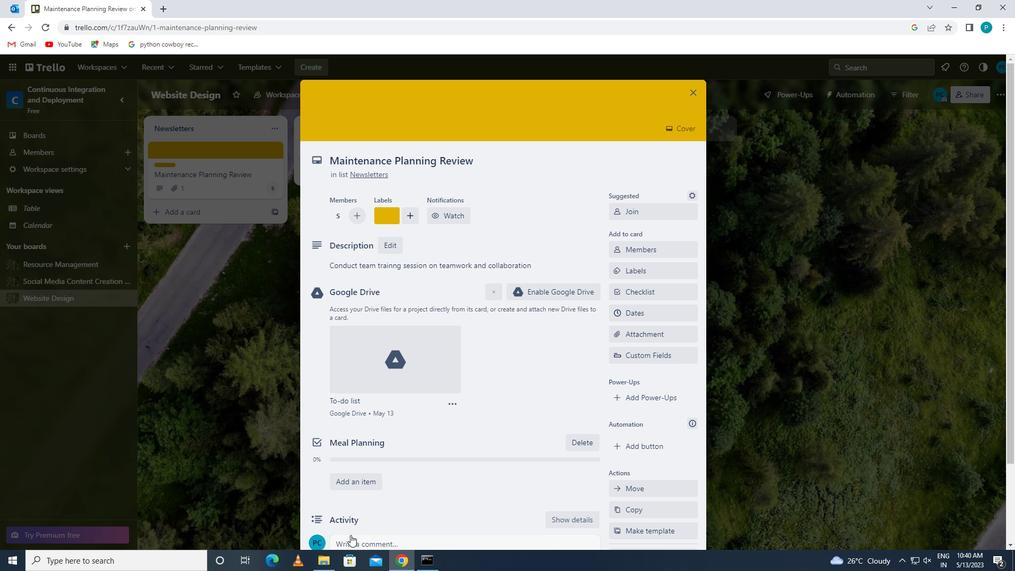
Action: Mouse moved to (354, 440)
Screenshot: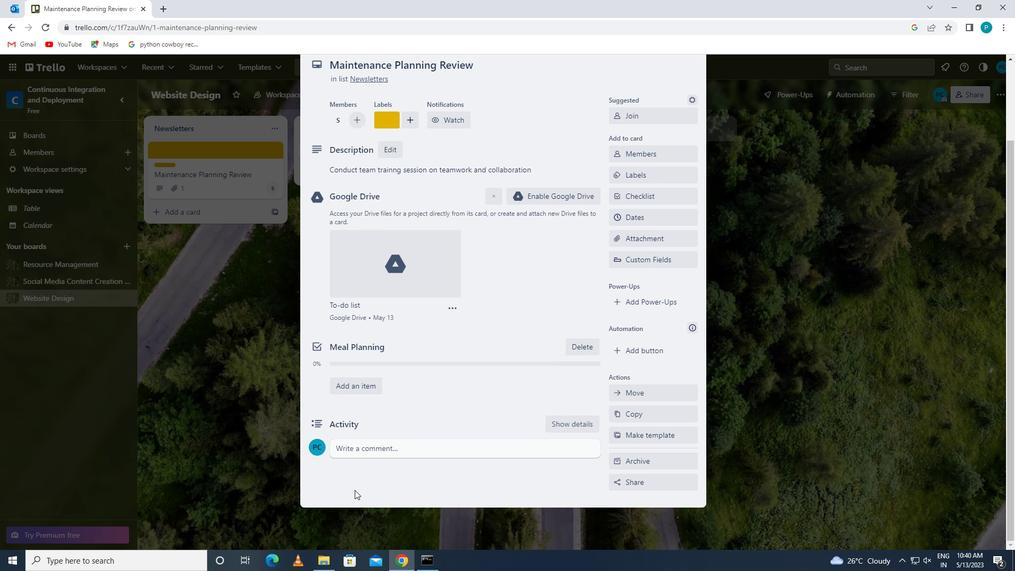 
Action: Mouse pressed left at (354, 440)
Screenshot: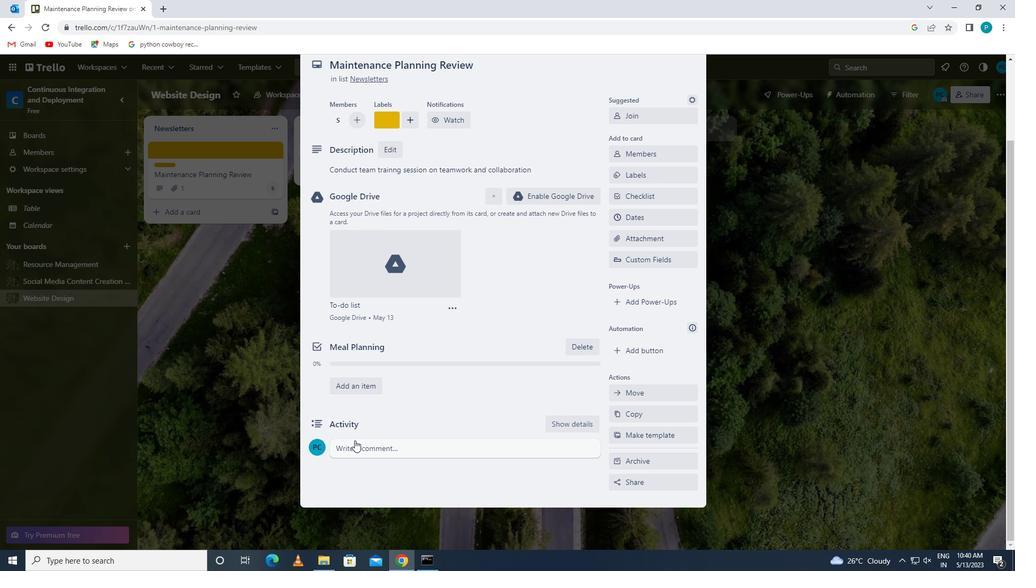 
Action: Key pressed <Key.caps_lock>l<Key.caps_lock>et<Key.space>us<Key.space><Key.space>approach<Key.space>this<Key.space>with<Key.space>a<Key.space>focus<Key.space>on<Key.space>continous<Key.space>improvement<Key.space>seeking<Key.space>to<Key.space>ler<Key.backspace>arn<Key.space>and<Key.space>grow<Key.space>from<Key.space>each<Key.space>step<Key.space>of<Key.space>the<Key.space>process
Screenshot: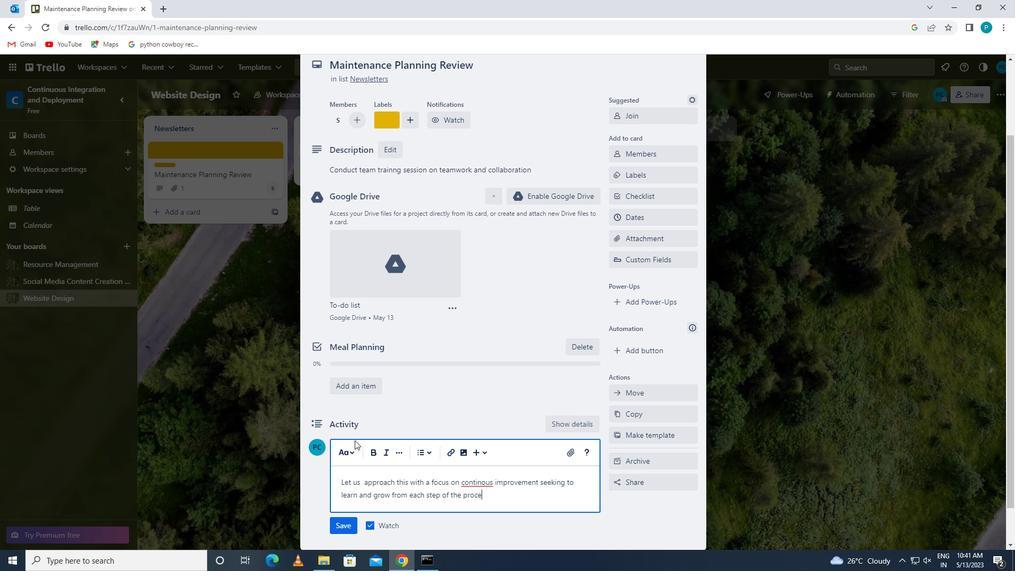 
Action: Mouse moved to (336, 526)
Screenshot: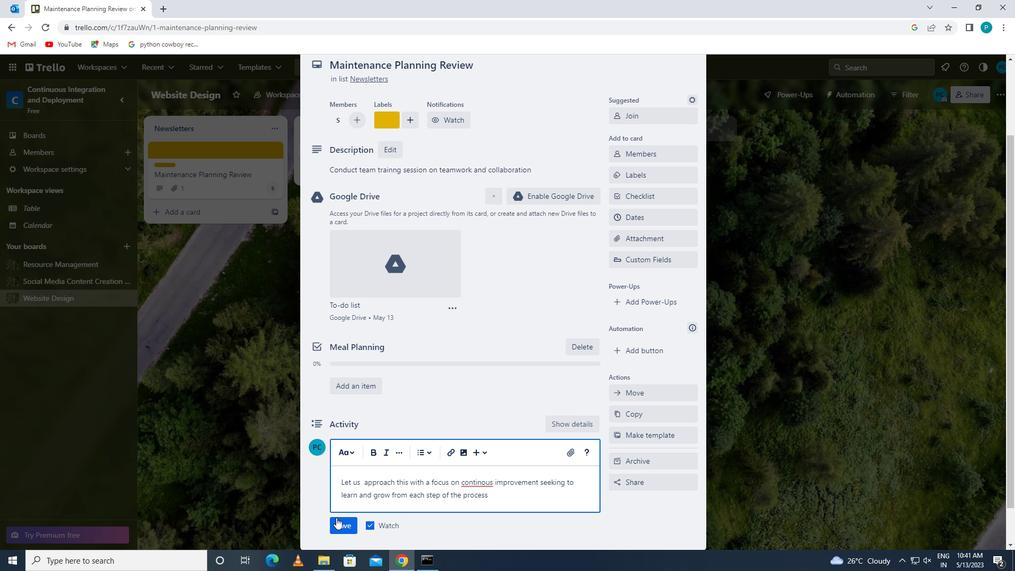 
Action: Mouse pressed left at (336, 526)
Screenshot: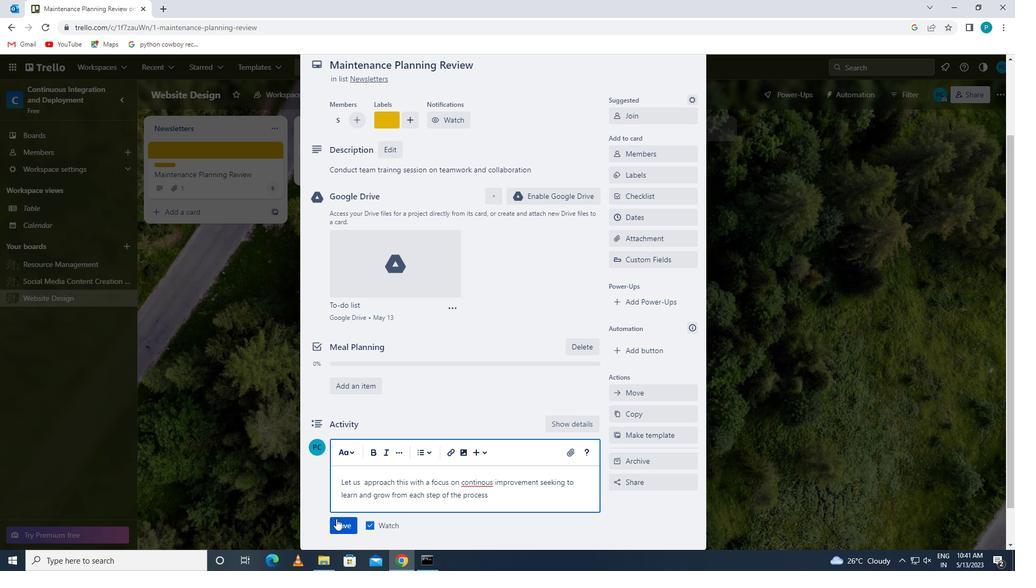 
Action: Mouse moved to (629, 206)
Screenshot: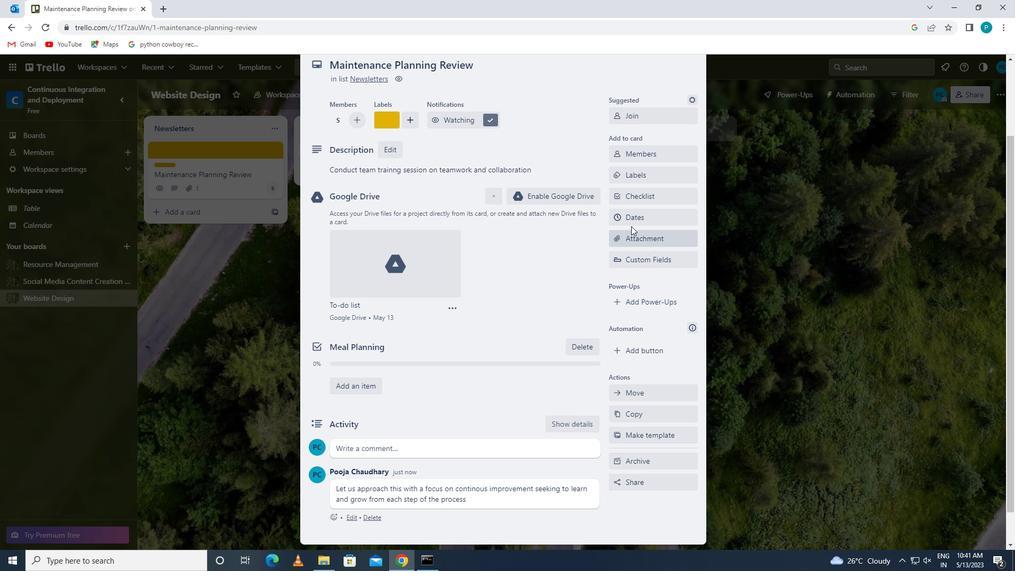 
Action: Mouse pressed left at (629, 206)
Screenshot: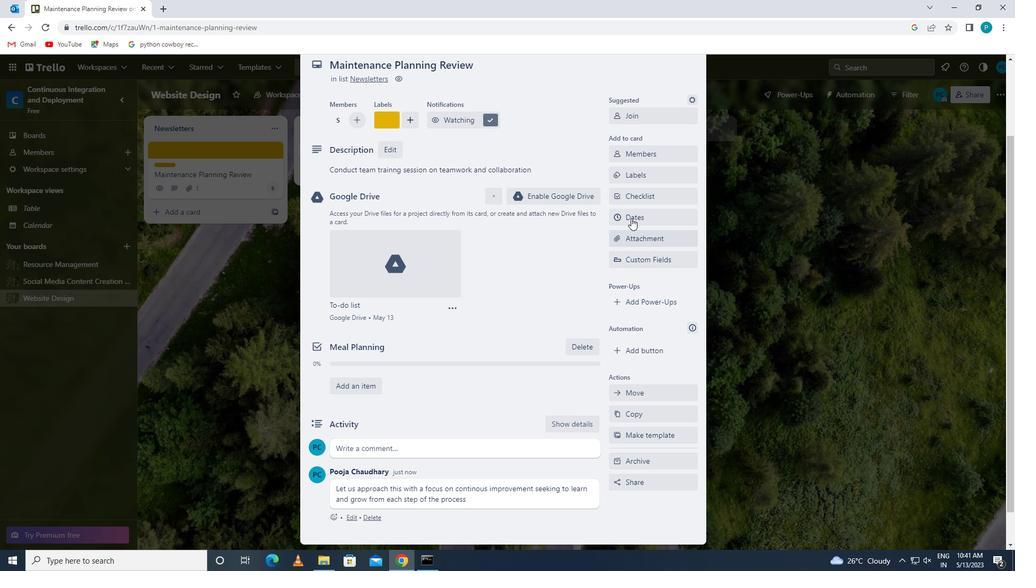 
Action: Mouse moved to (632, 227)
Screenshot: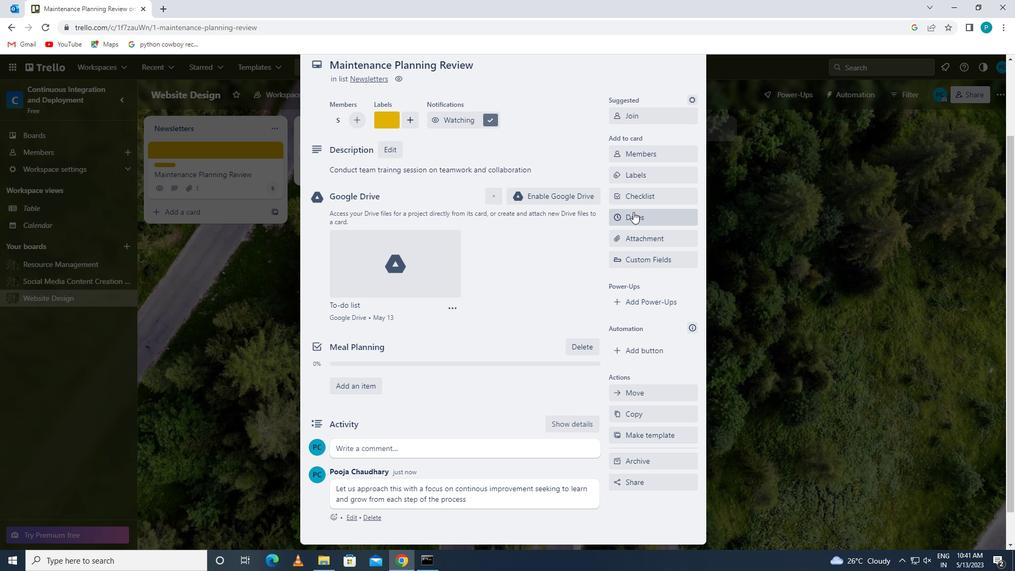 
Action: Mouse scrolled (632, 227) with delta (0, 0)
Screenshot: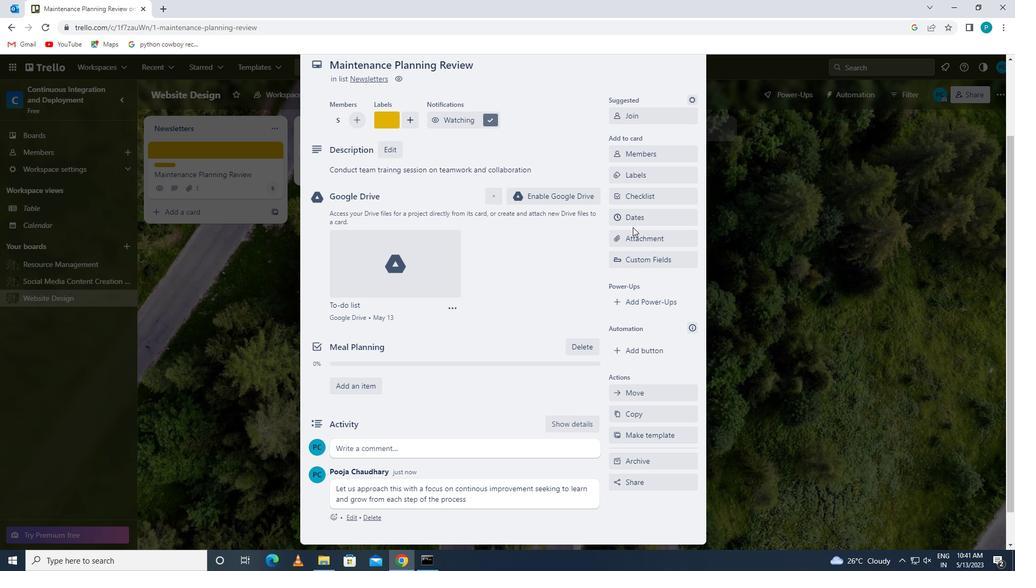
Action: Mouse scrolled (632, 227) with delta (0, 0)
Screenshot: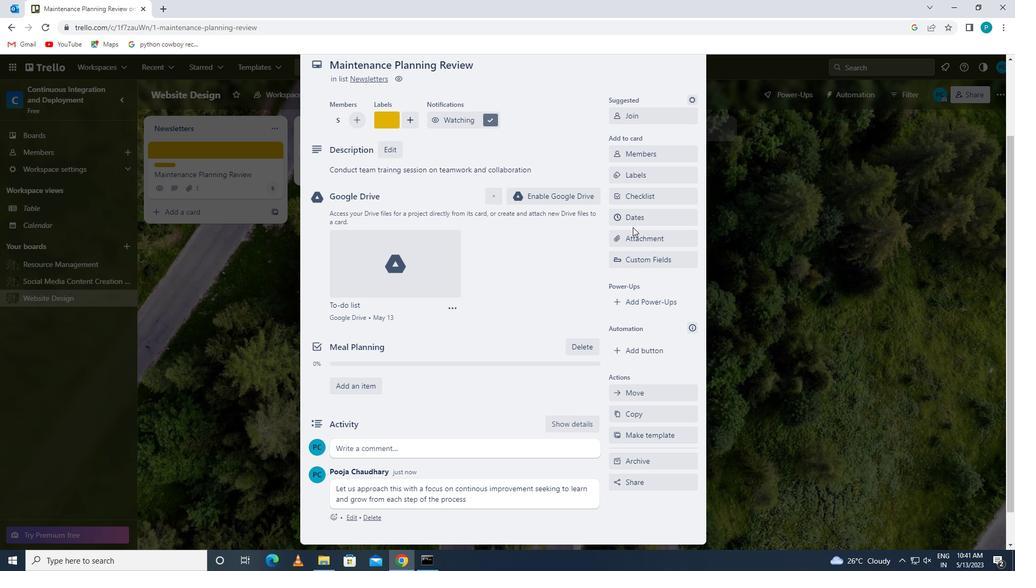 
Action: Mouse moved to (636, 311)
Screenshot: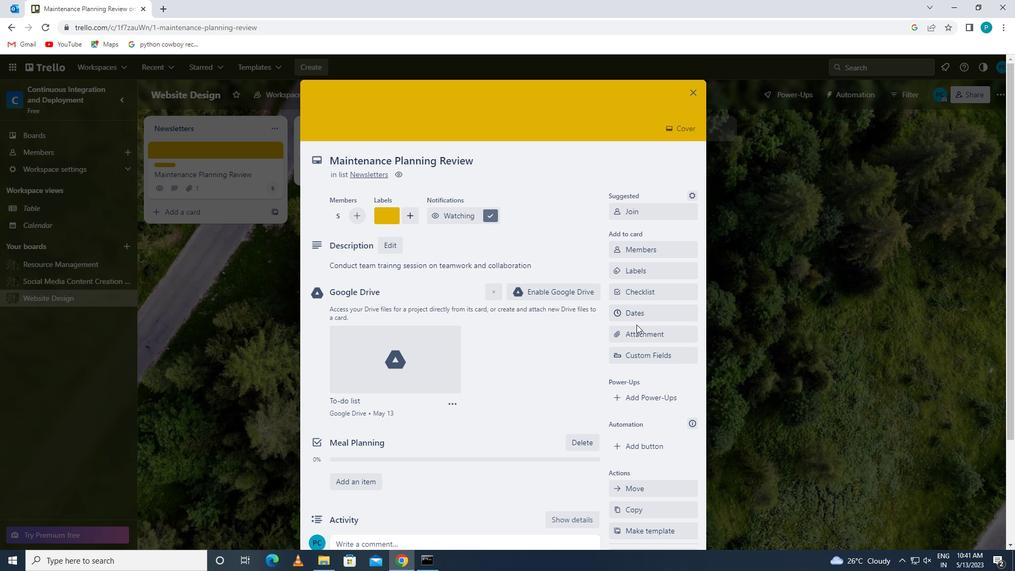 
Action: Mouse pressed left at (636, 311)
Screenshot: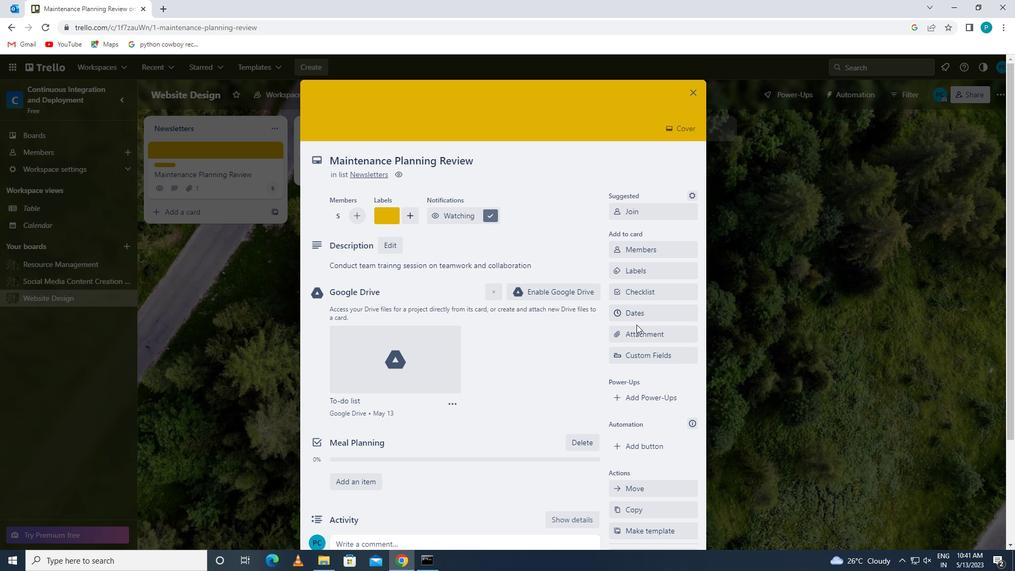 
Action: Mouse moved to (618, 287)
Screenshot: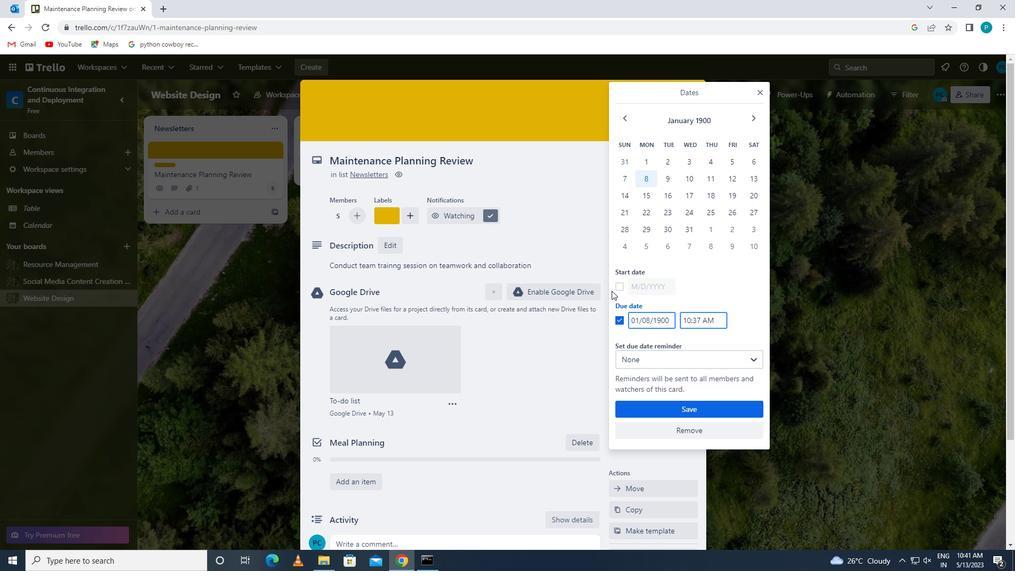 
Action: Mouse pressed left at (618, 287)
Screenshot: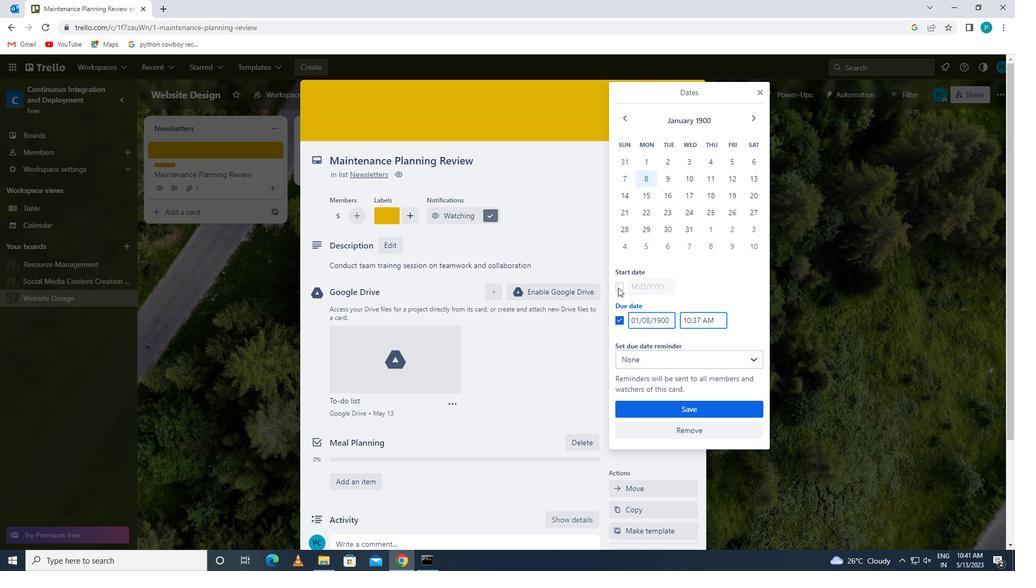 
Action: Mouse moved to (672, 286)
Screenshot: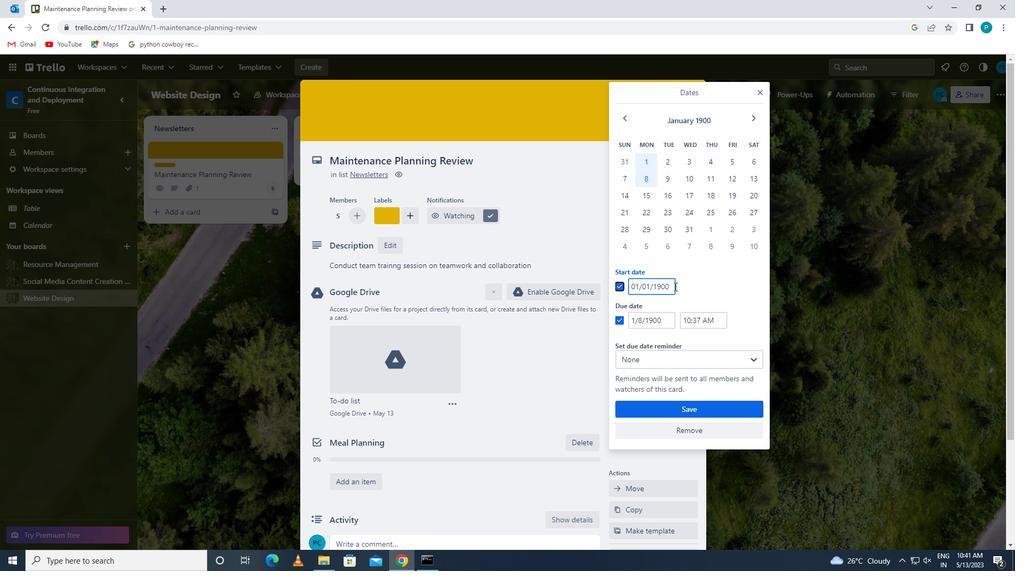 
Action: Mouse pressed left at (672, 286)
Screenshot: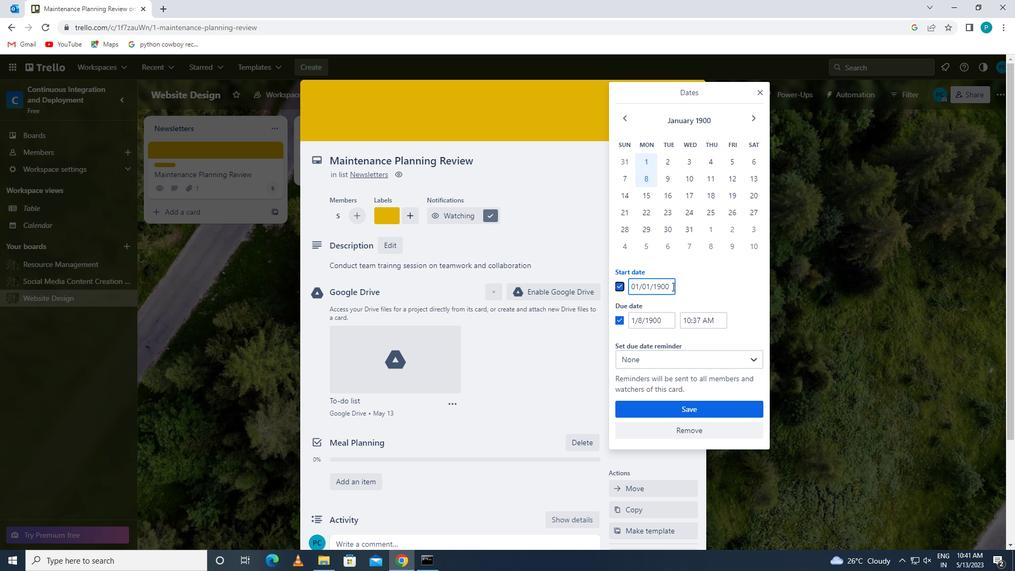 
Action: Mouse moved to (630, 290)
Screenshot: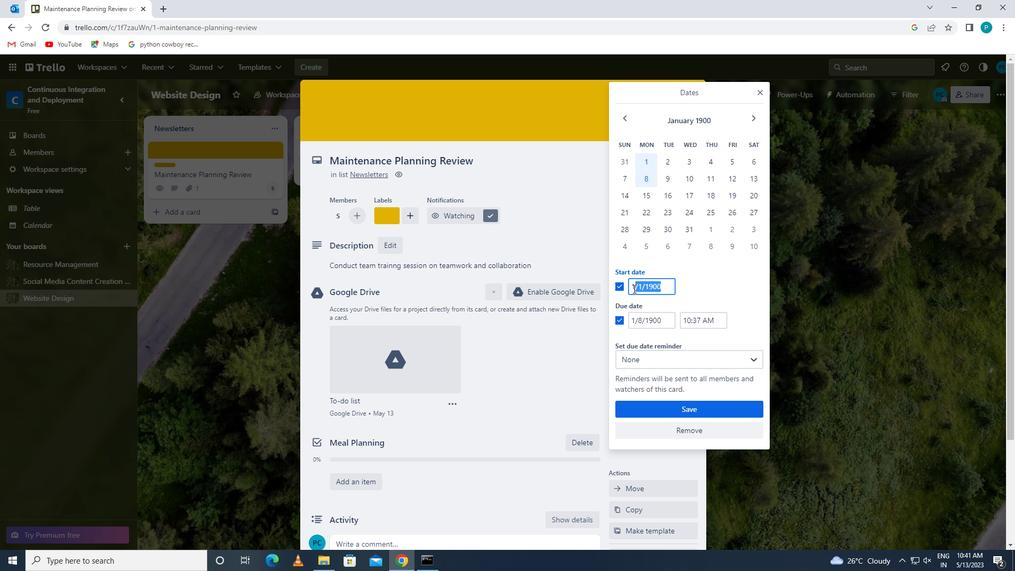 
Action: Key pressed 1/2/1900
Screenshot: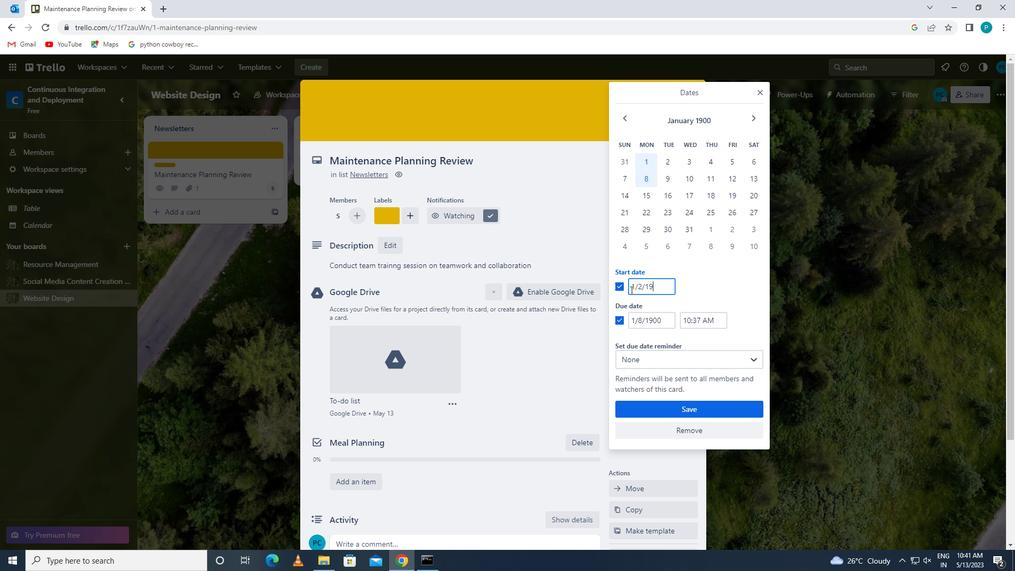 
Action: Mouse moved to (644, 321)
Screenshot: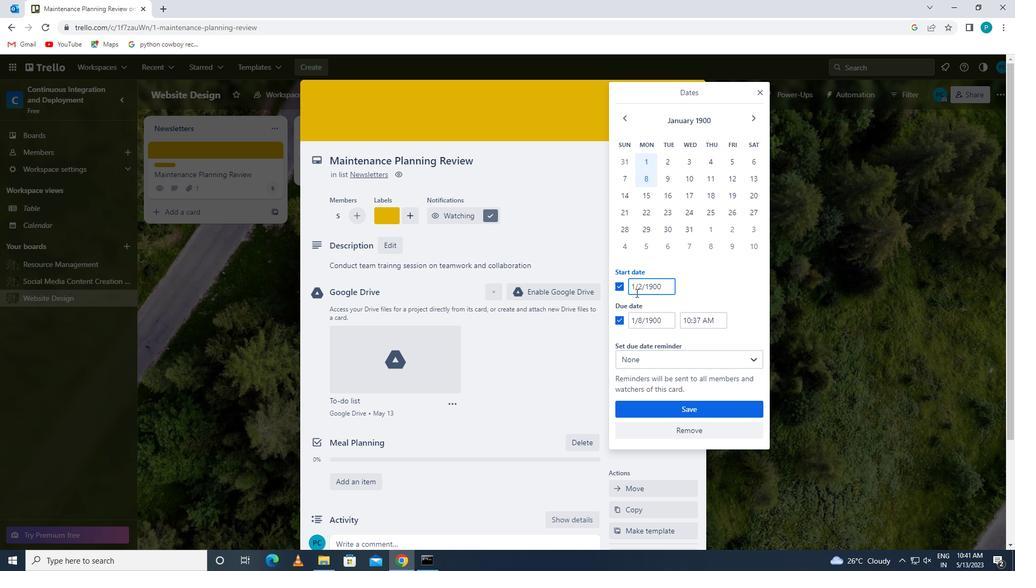 
Action: Mouse pressed left at (644, 321)
Screenshot: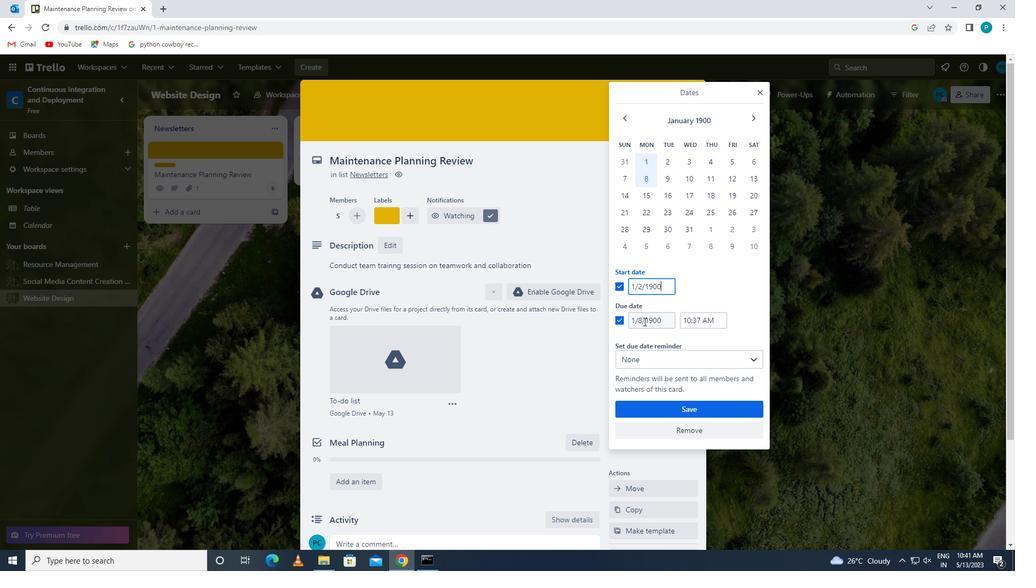 
Action: Mouse moved to (665, 318)
Screenshot: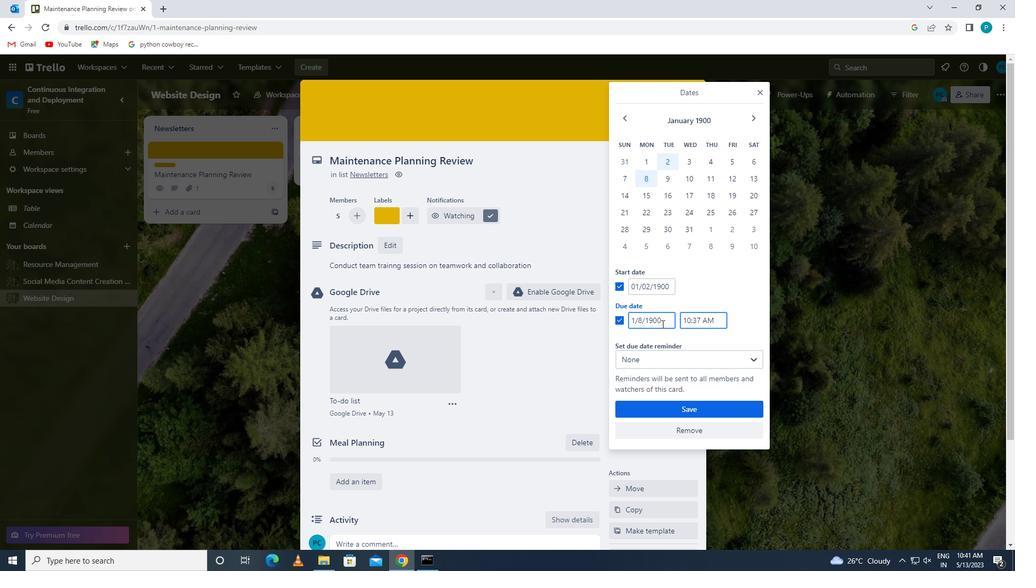 
Action: Mouse pressed left at (665, 318)
Screenshot: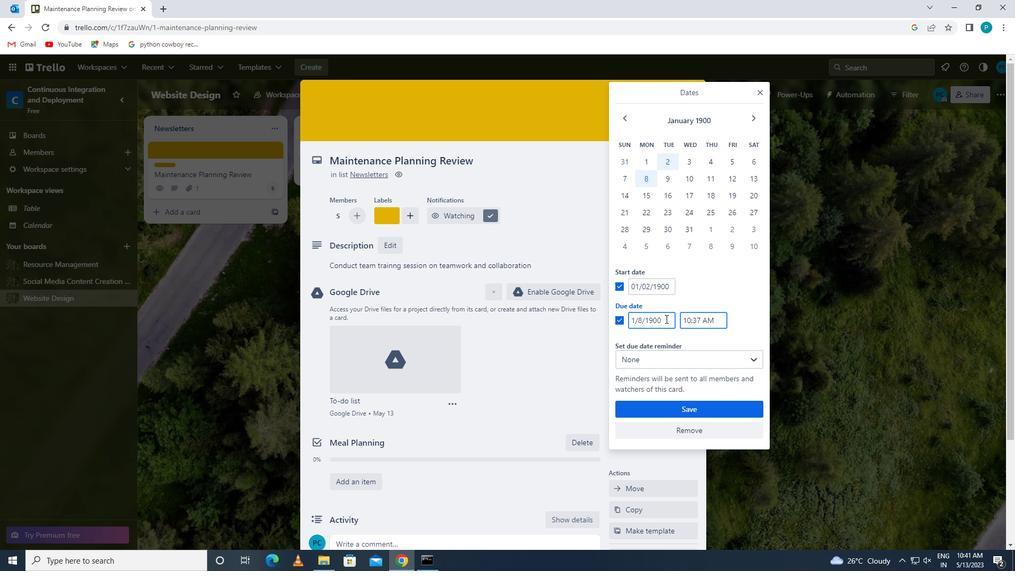 
Action: Mouse moved to (626, 324)
Screenshot: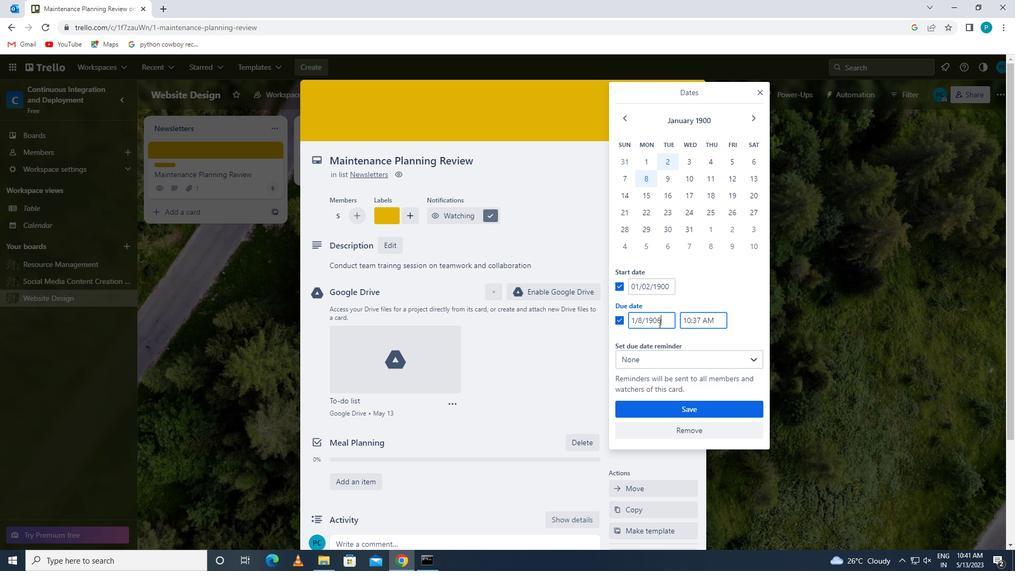 
Action: Key pressed 1/9/1900
Screenshot: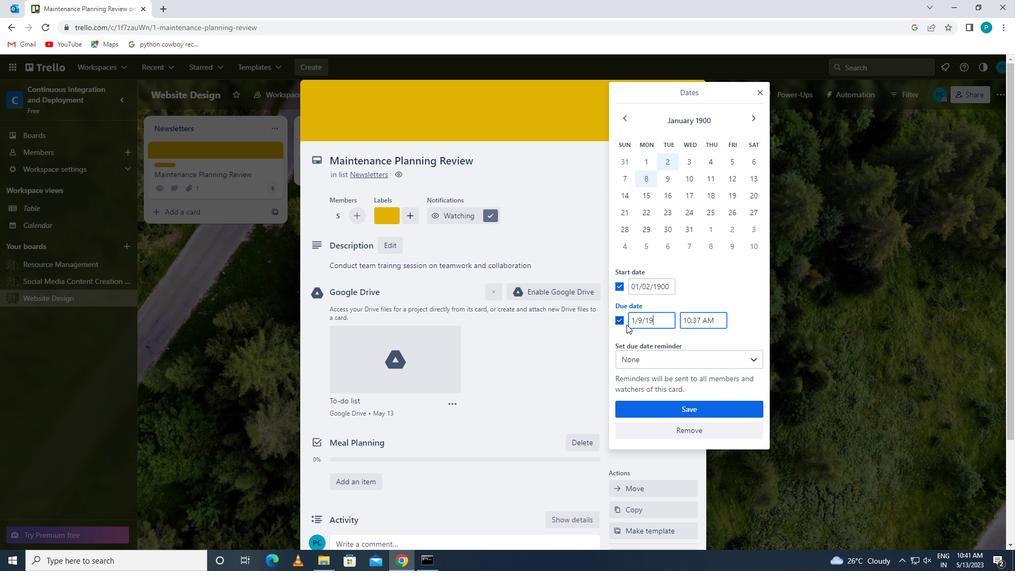 
Action: Mouse moved to (657, 403)
Screenshot: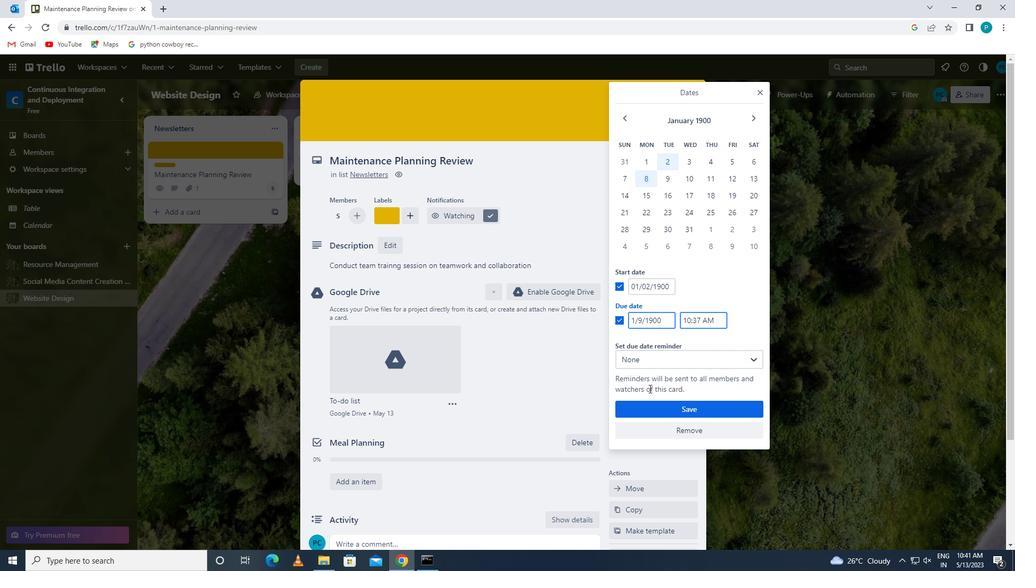
Action: Mouse pressed left at (657, 403)
Screenshot: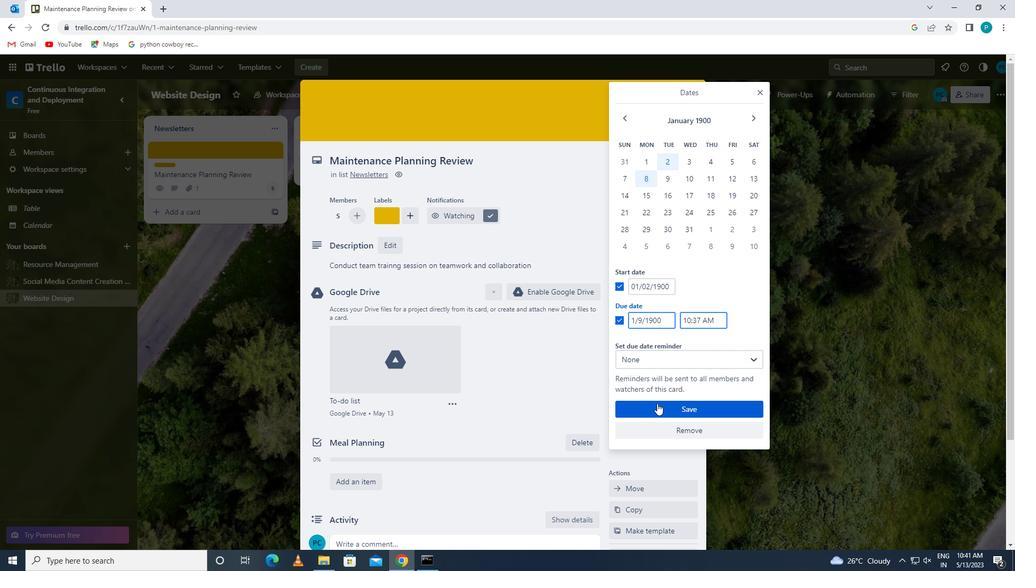 
Action: Mouse scrolled (657, 404) with delta (0, 0)
Screenshot: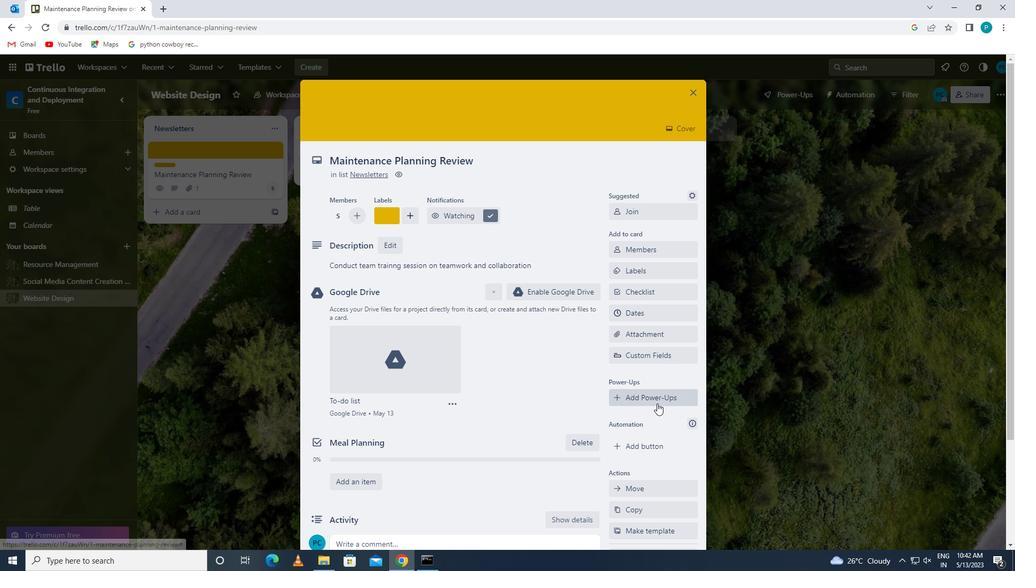 
Action: Mouse scrolled (657, 404) with delta (0, 0)
Screenshot: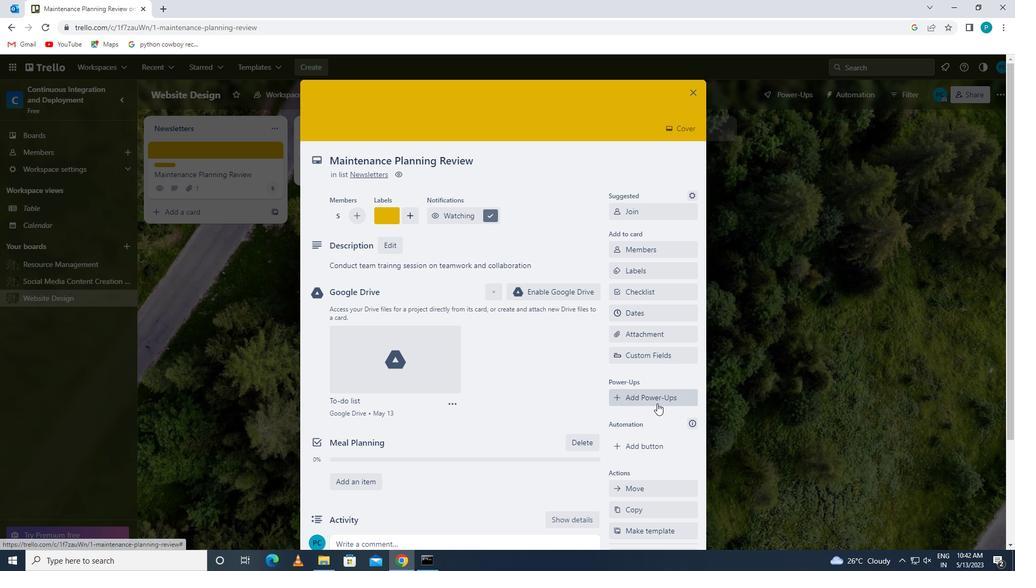 
